 Task: Log work in the project AgileDive for the issue 'Create a new online platform for online personal finance courses with advanced budgeting and financial planning features' spent time as '5w 2d 23h 39m' and remaining time as '1w 6d 20h 4m' and add a flag. Now add the issue to the epic 'Security Operations Center (SOC) Process Improvement'. Log work in the project AgileDive for the issue 'Implement a new cloud-based contract management system for a company with advanced contract creation and tracking features' spent time as '2w 1d 2h 49m' and remaining time as '4w 1d 19h 30m' and clone the issue. Now add the issue to the epic 'Identity and Access Management (IAM) Process Improvement'
Action: Mouse moved to (252, 74)
Screenshot: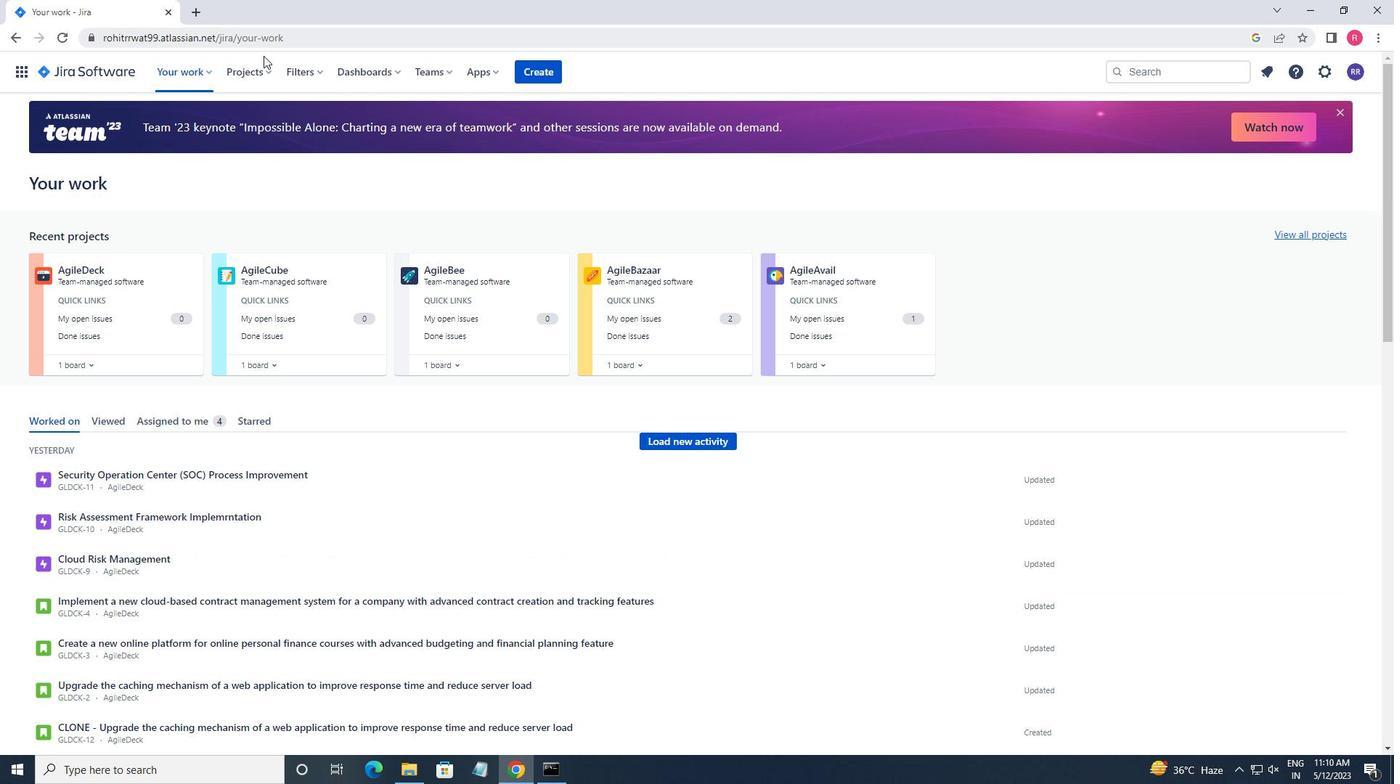 
Action: Mouse pressed left at (252, 74)
Screenshot: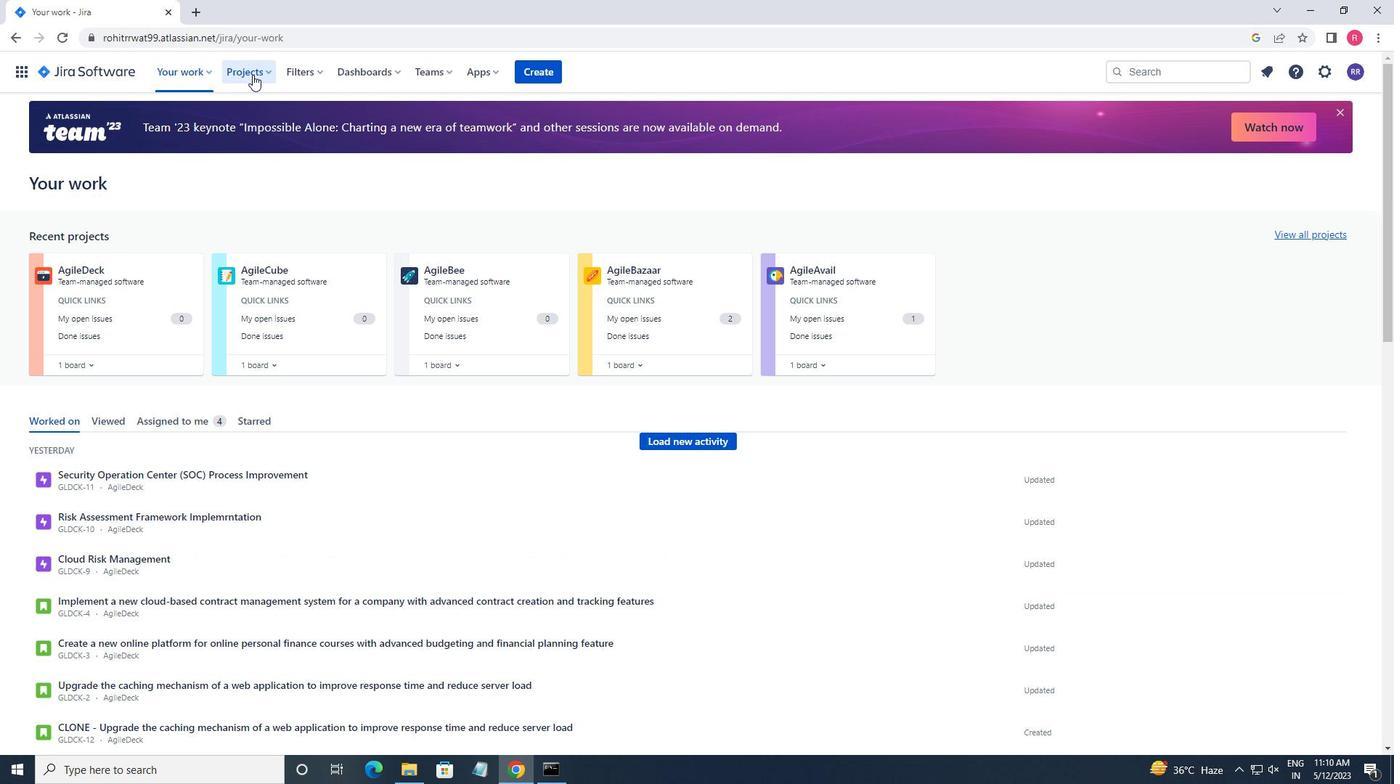 
Action: Mouse moved to (262, 138)
Screenshot: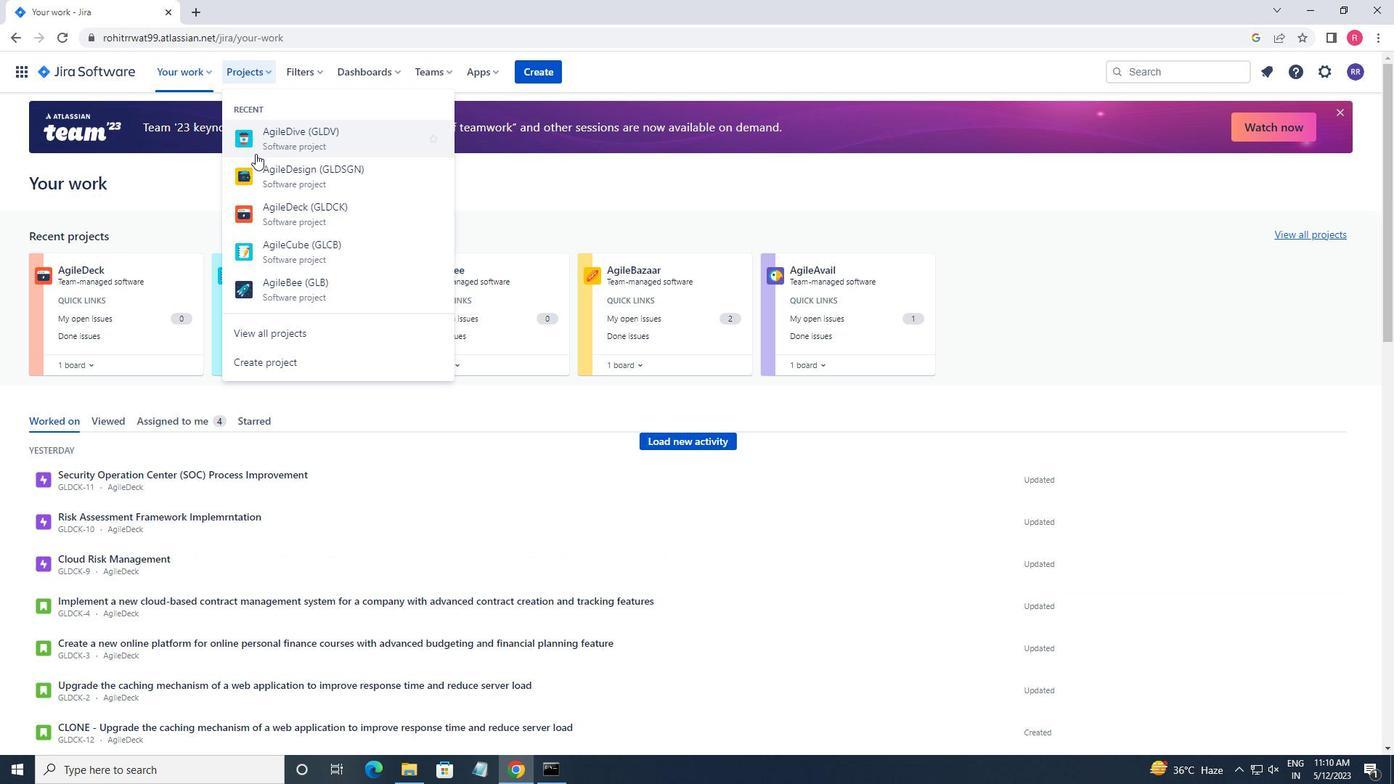 
Action: Mouse pressed left at (262, 138)
Screenshot: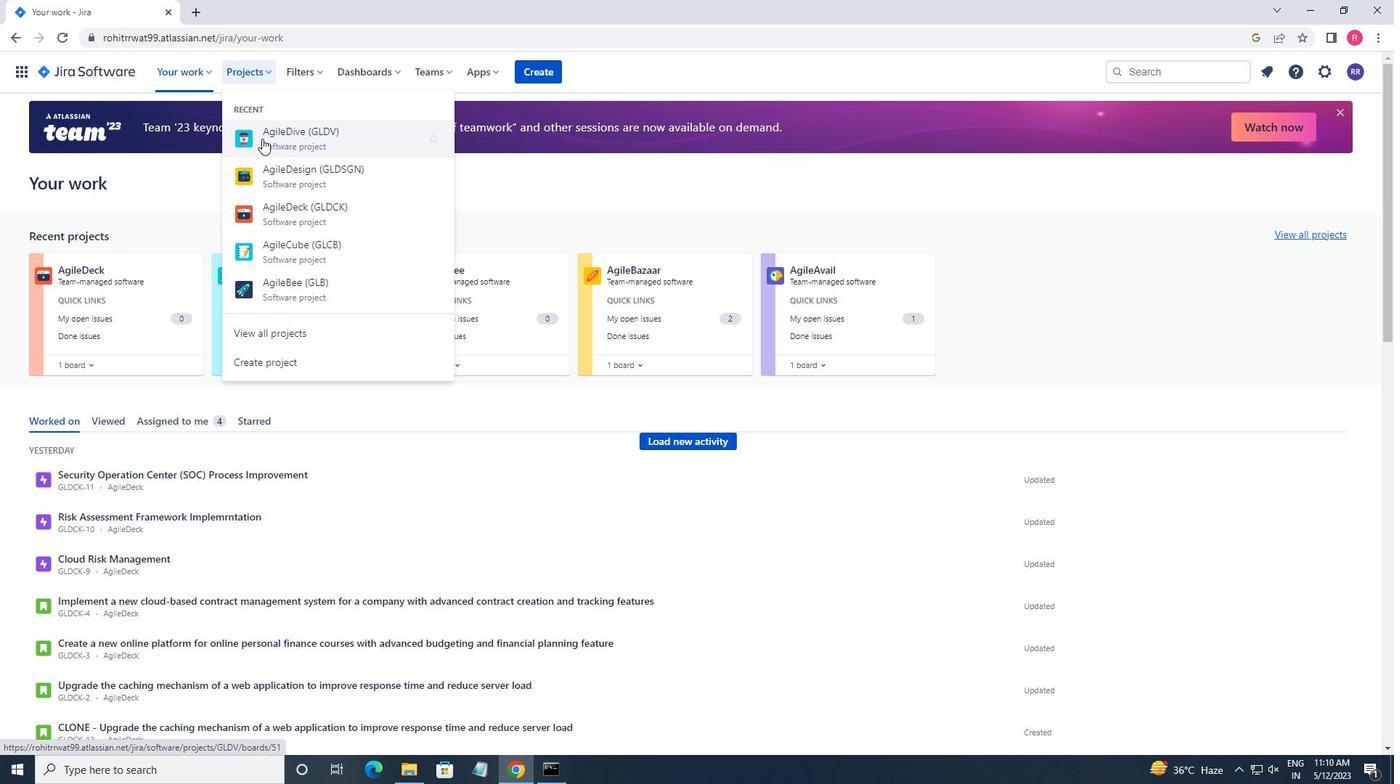 
Action: Mouse moved to (84, 216)
Screenshot: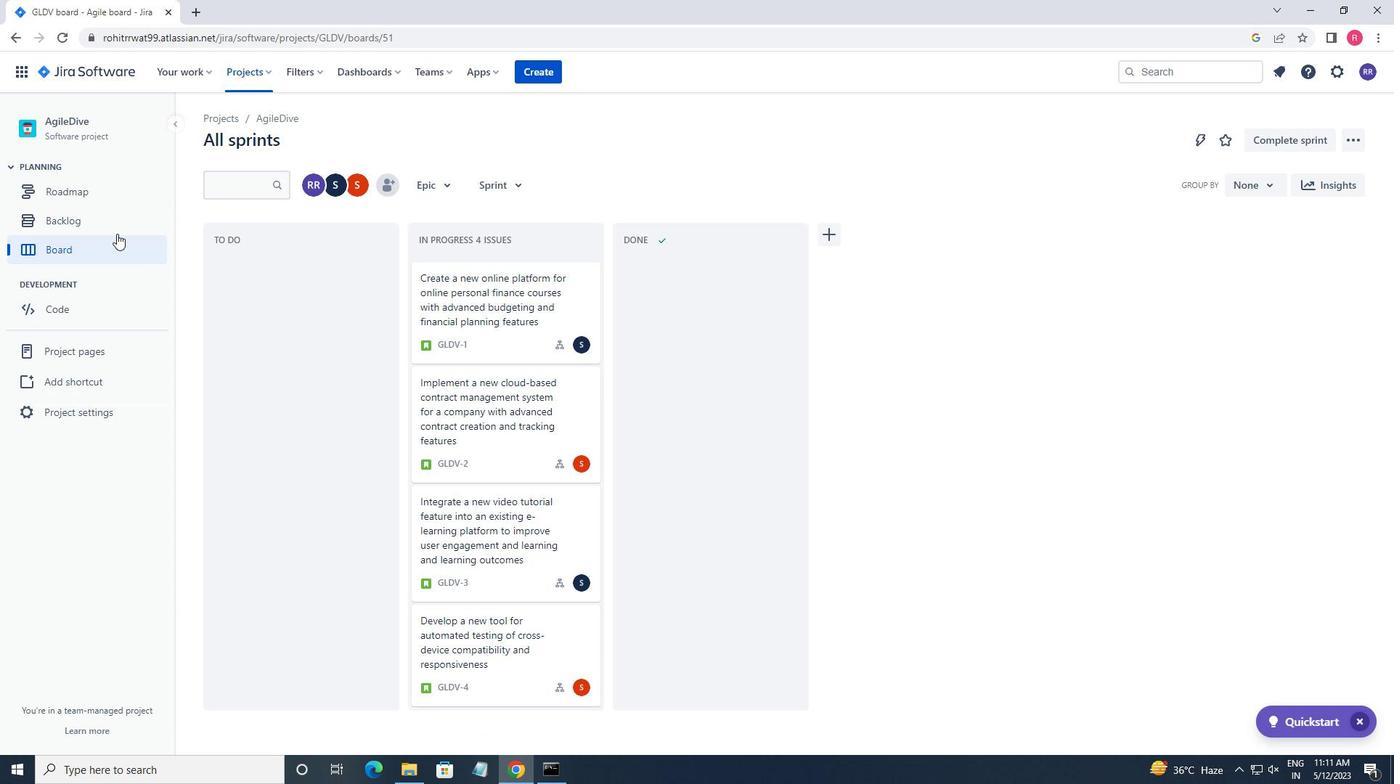 
Action: Mouse pressed left at (84, 216)
Screenshot: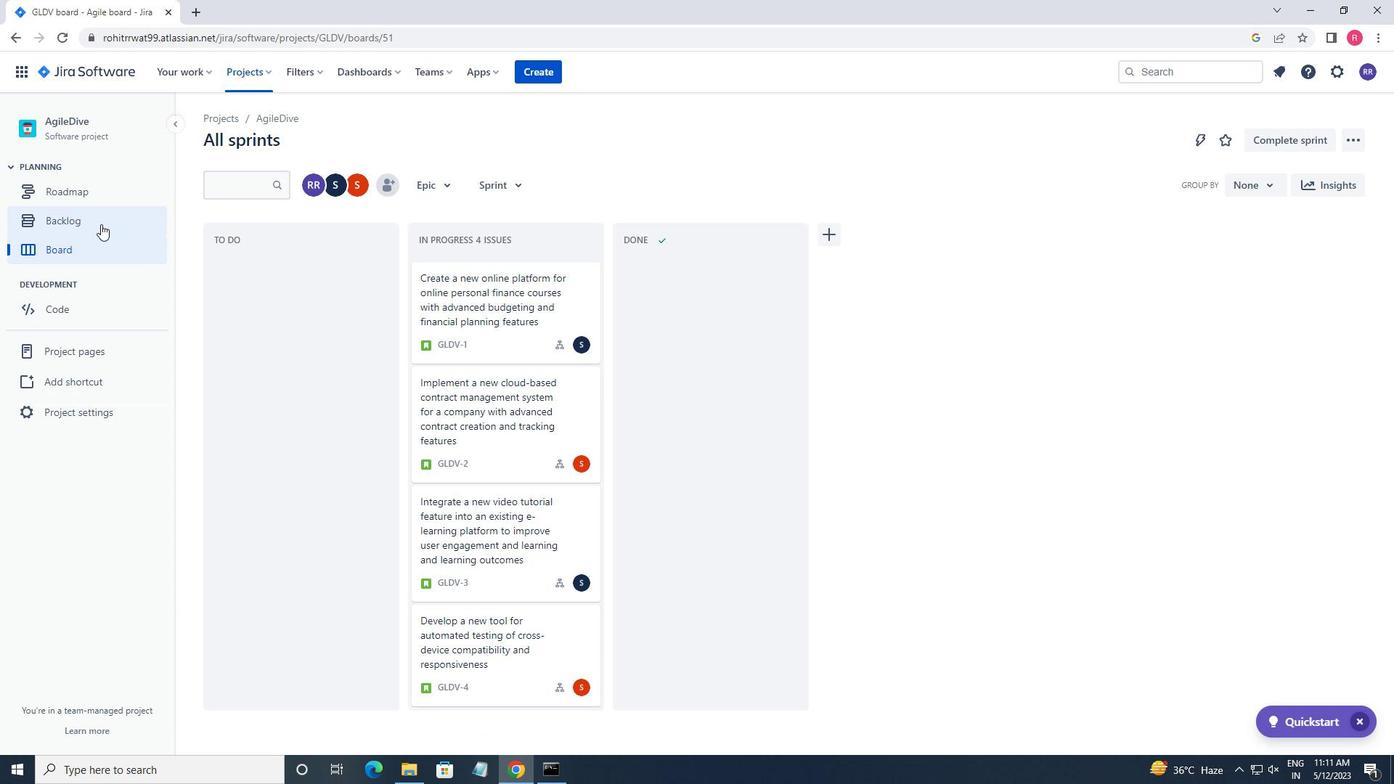 
Action: Mouse moved to (1145, 271)
Screenshot: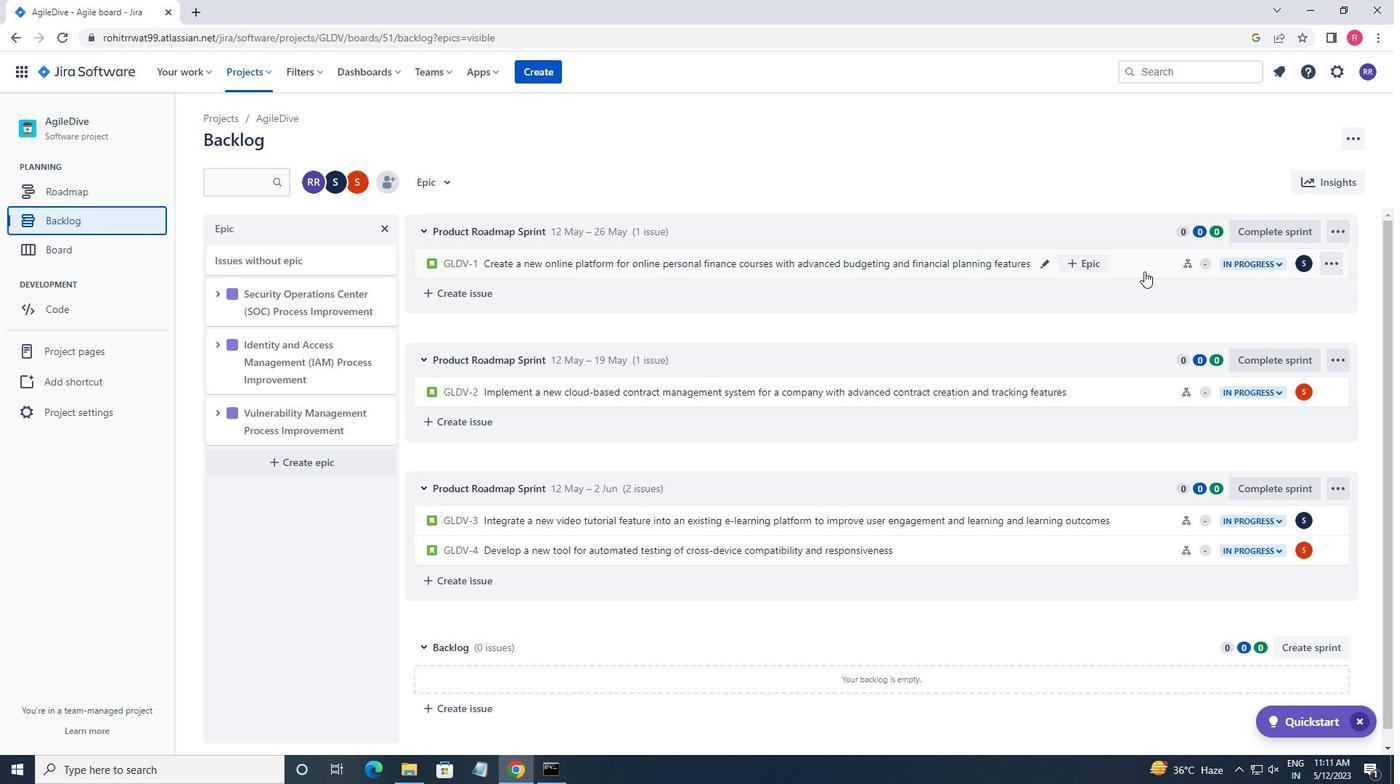
Action: Mouse pressed left at (1145, 271)
Screenshot: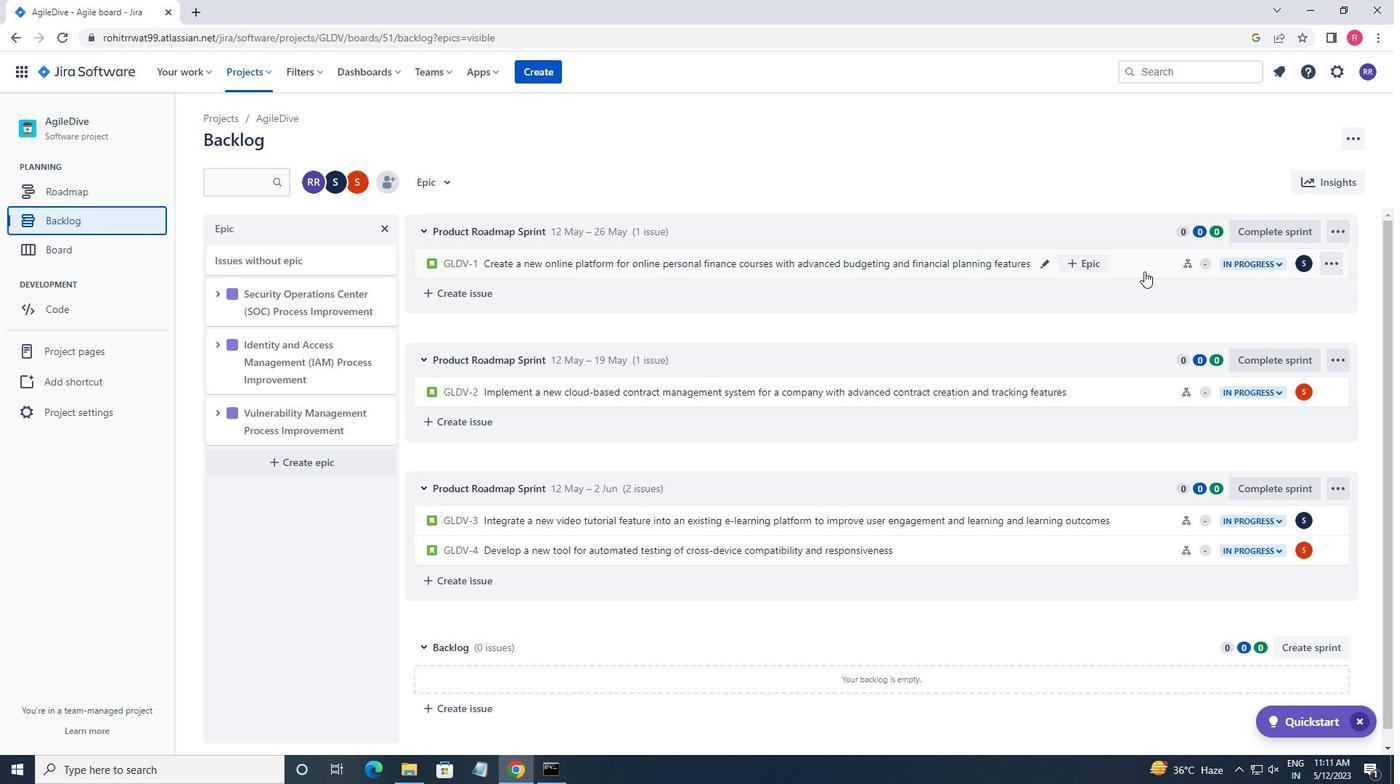 
Action: Mouse moved to (1333, 212)
Screenshot: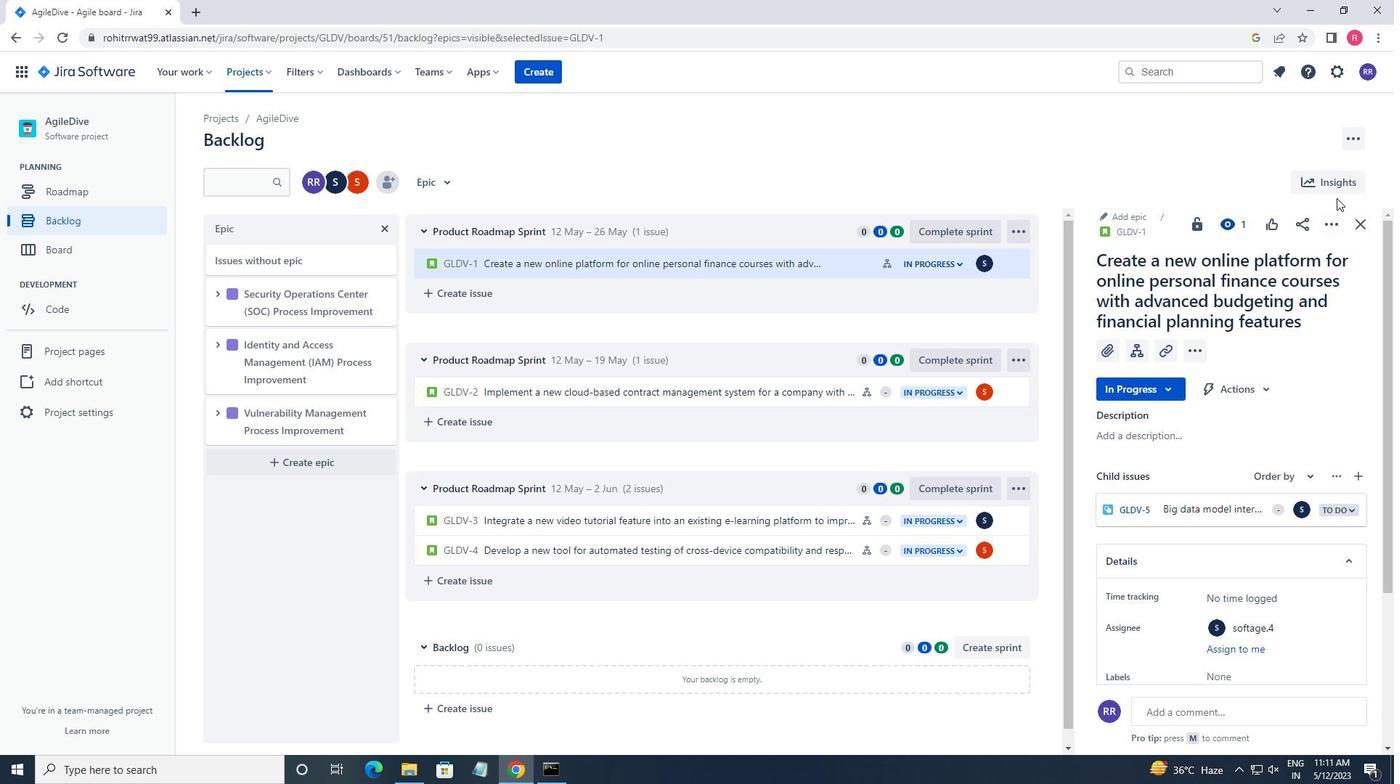 
Action: Mouse pressed left at (1333, 212)
Screenshot: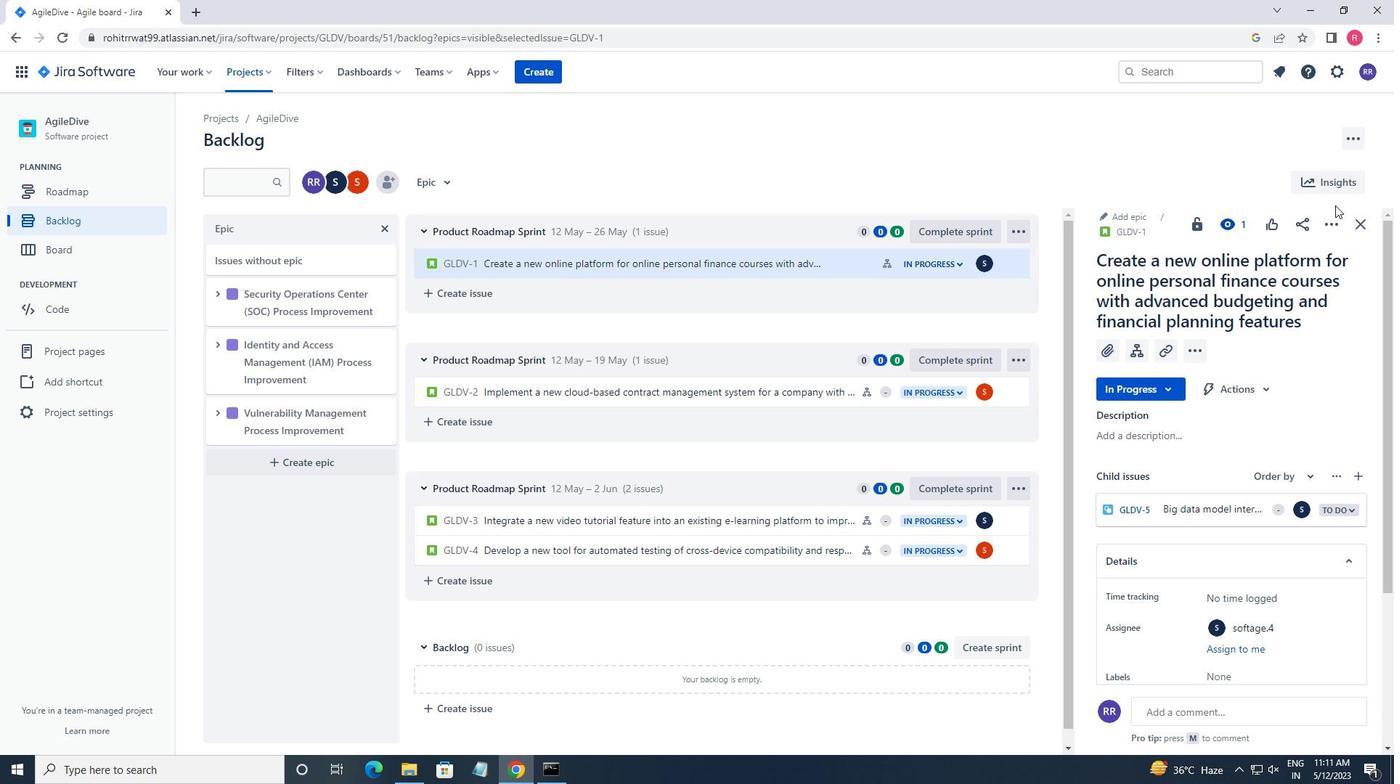 
Action: Mouse moved to (1263, 265)
Screenshot: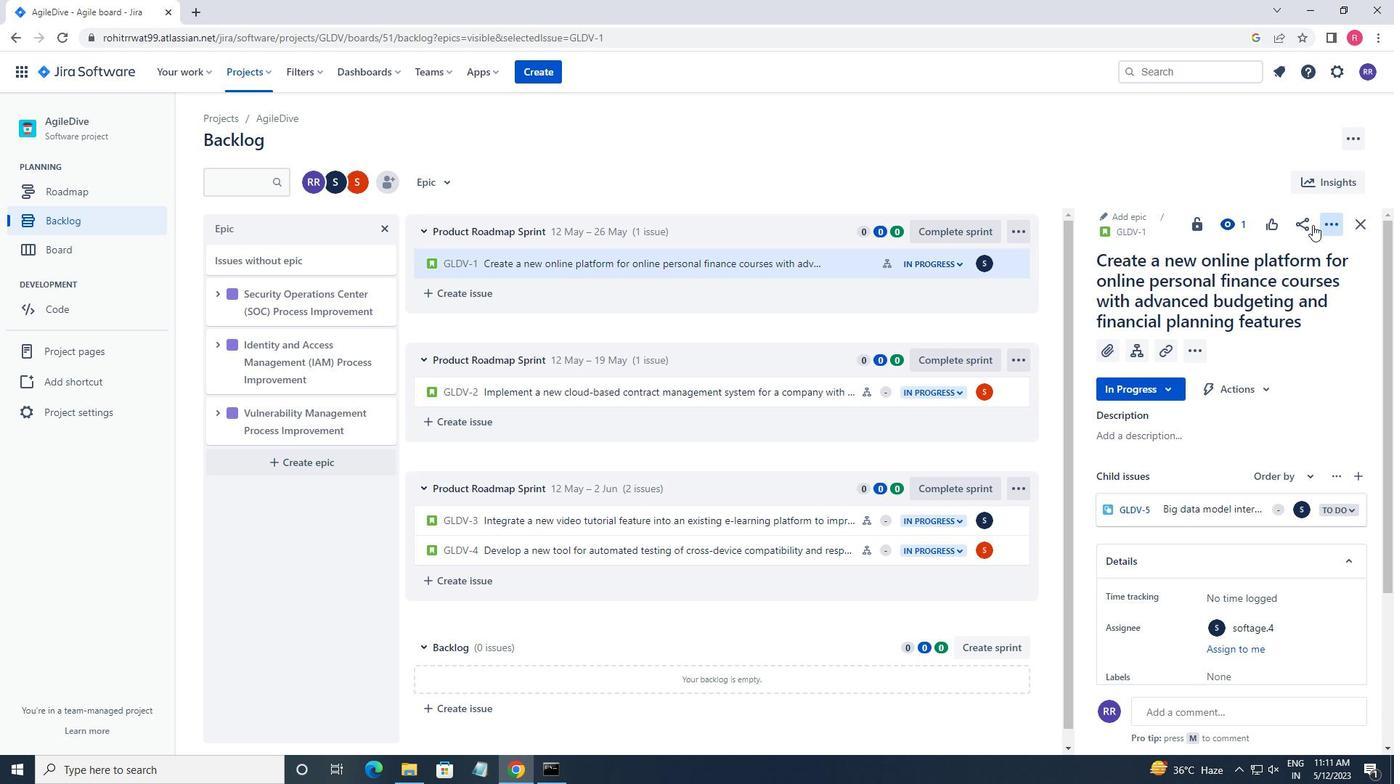 
Action: Mouse pressed left at (1263, 265)
Screenshot: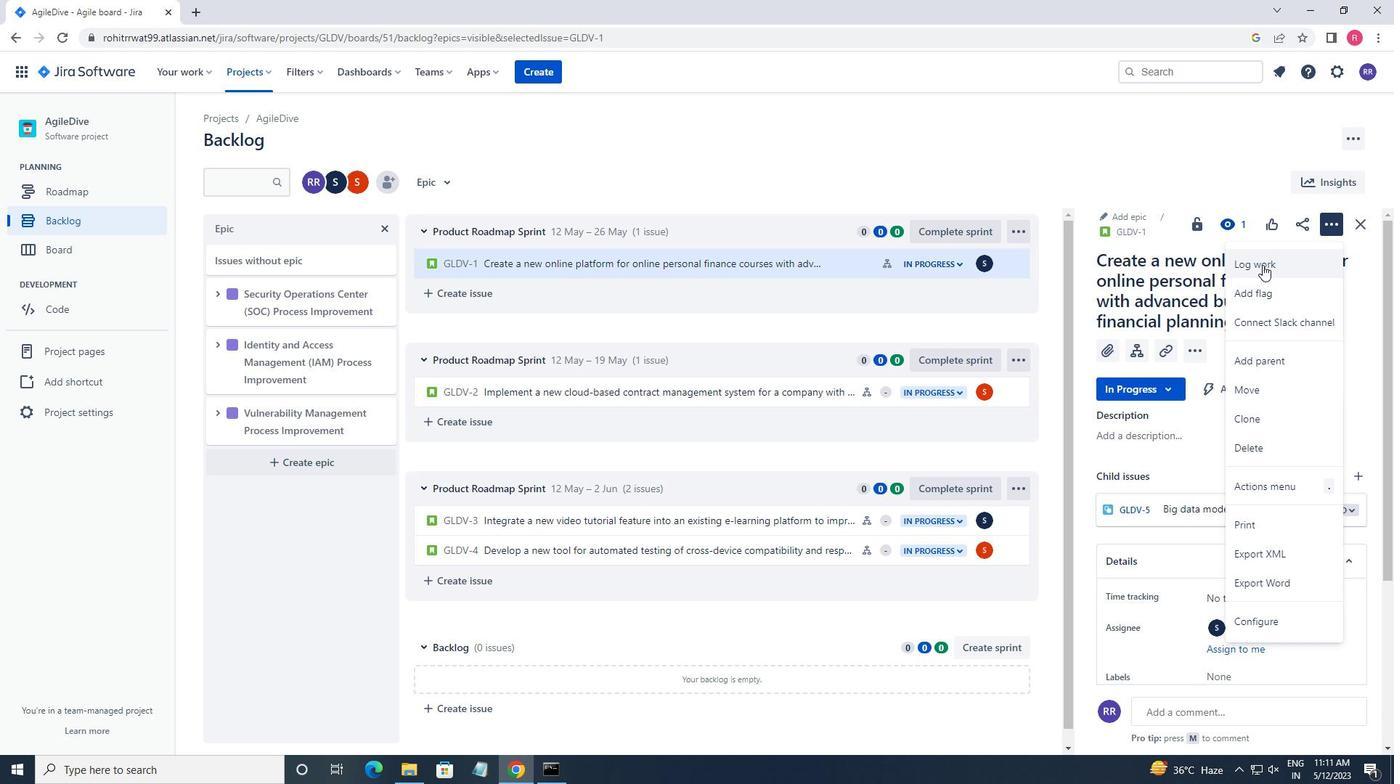 
Action: Mouse moved to (644, 290)
Screenshot: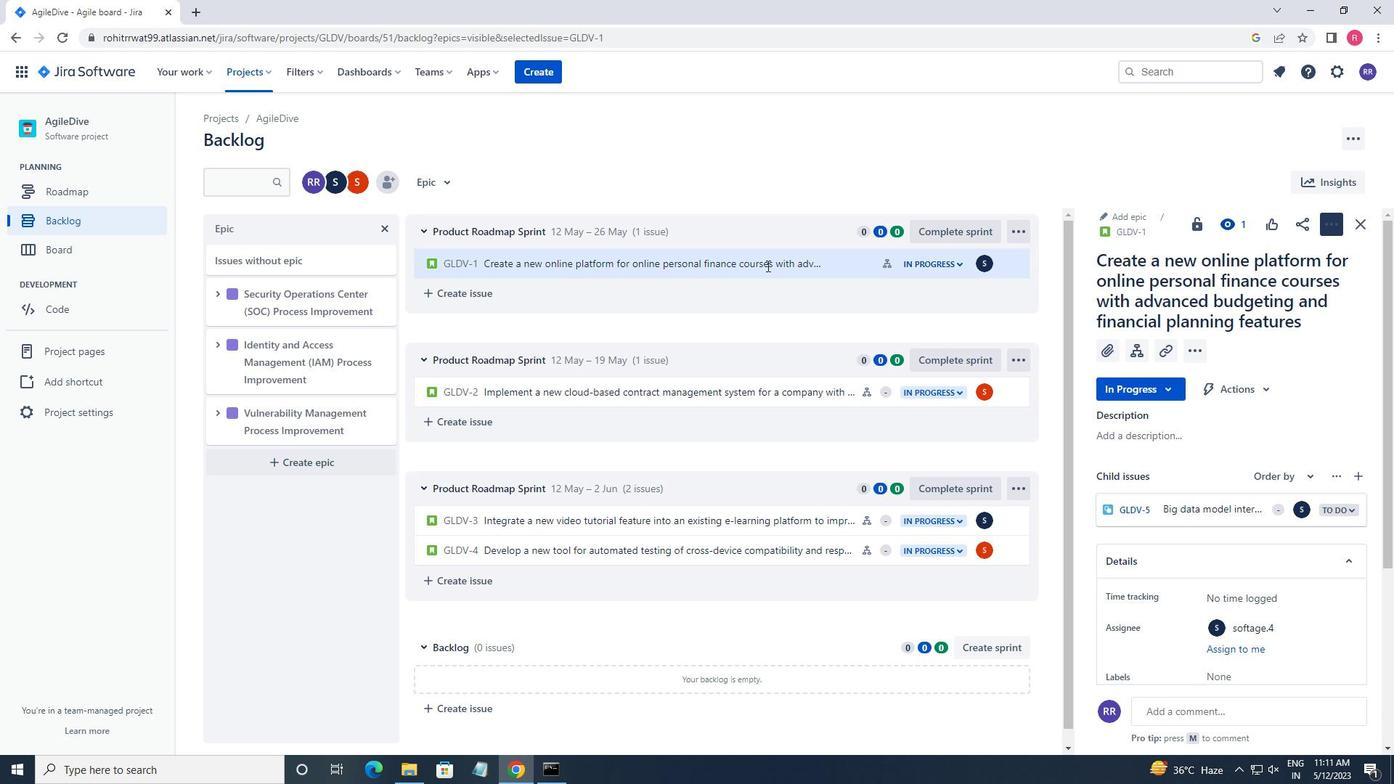 
Action: Key pressed 5w<Key.space>23h<Key.backspace><Key.backspace><Key.backspace>2d<Key.space>23h<Key.space>39m<Key.tab>1w<Key.space>6d<Key.space>20h<Key.space>4m
Screenshot: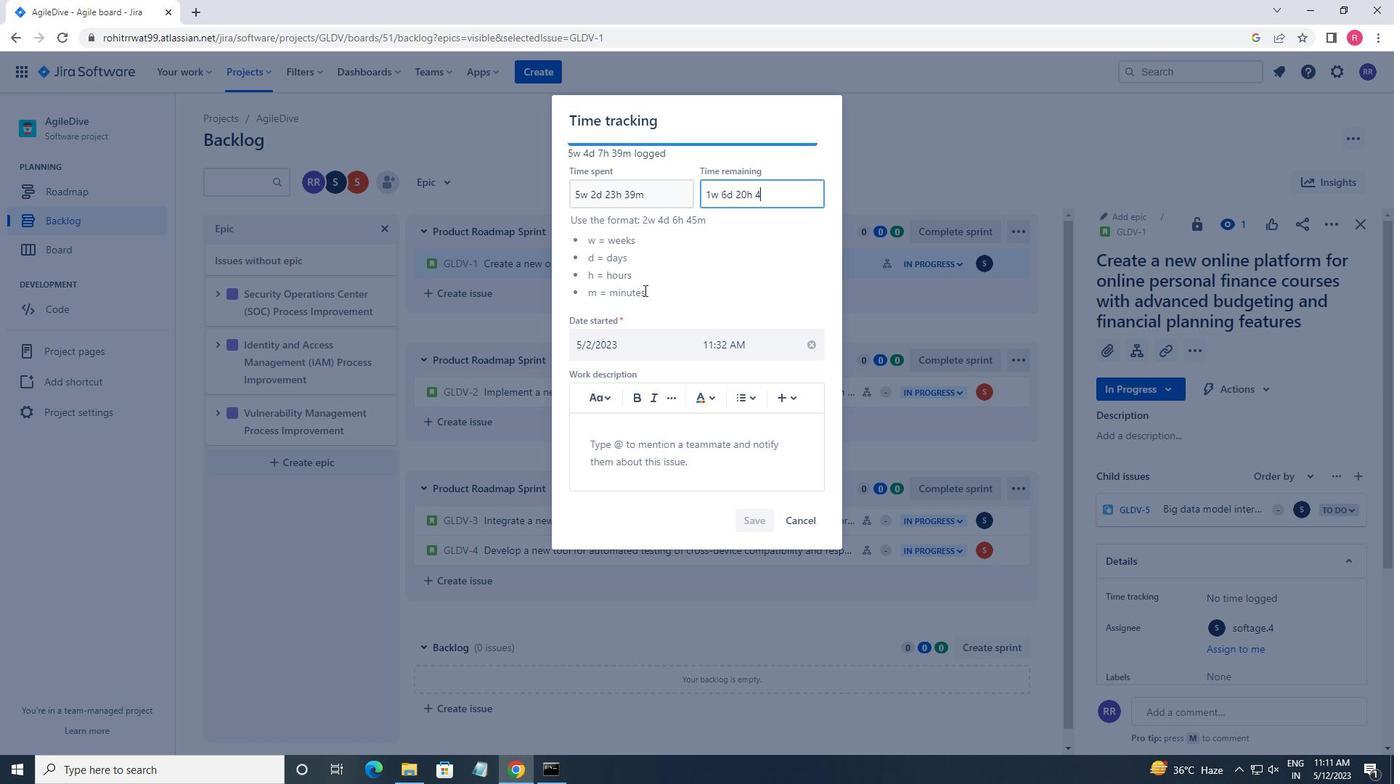 
Action: Mouse moved to (739, 516)
Screenshot: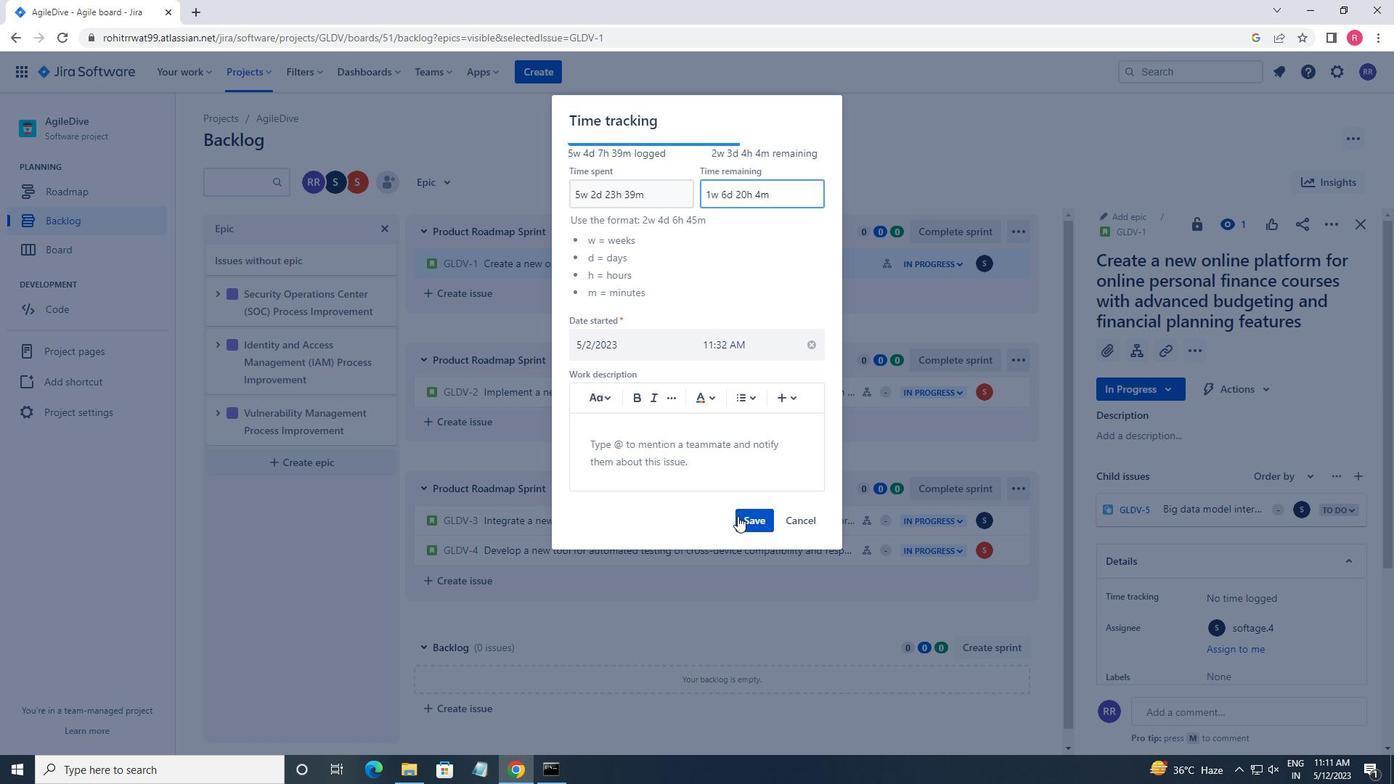 
Action: Mouse pressed left at (739, 516)
Screenshot: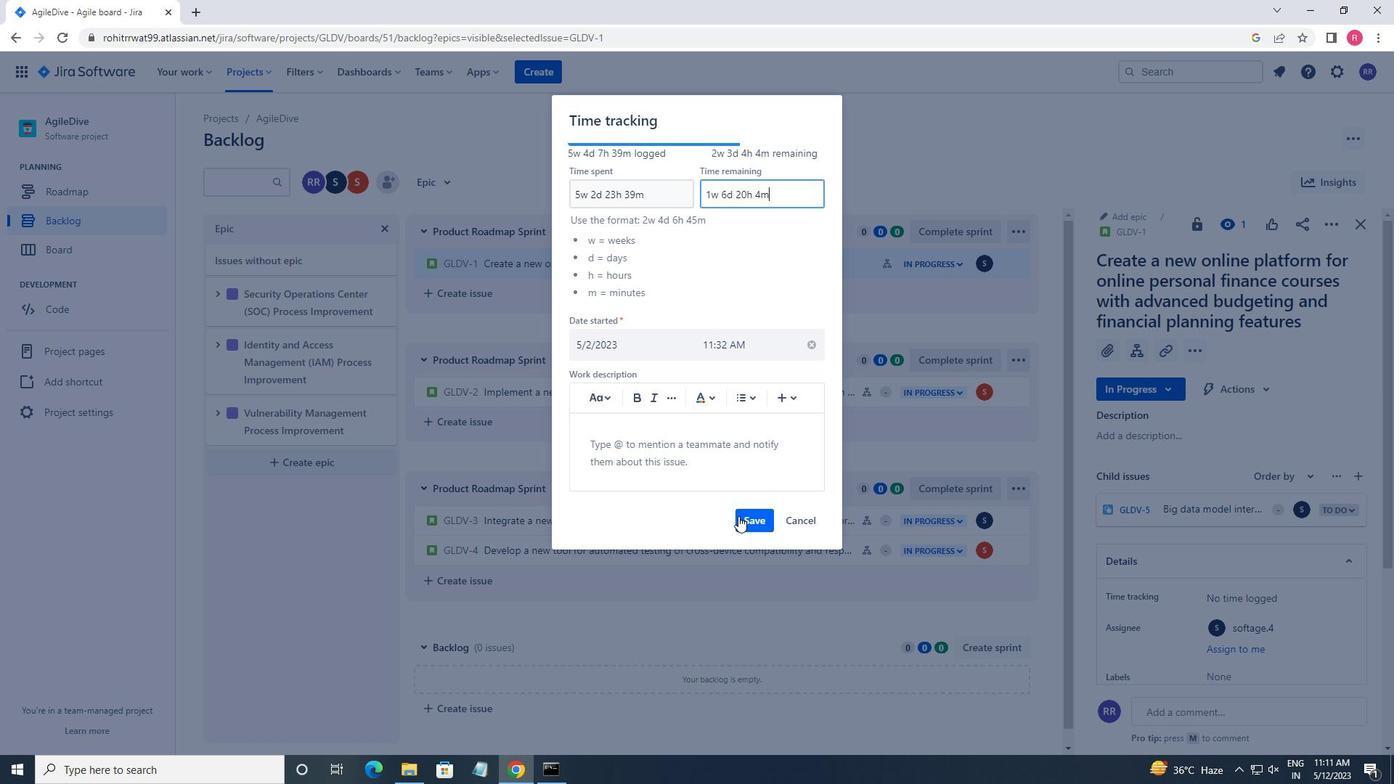 
Action: Mouse moved to (1333, 232)
Screenshot: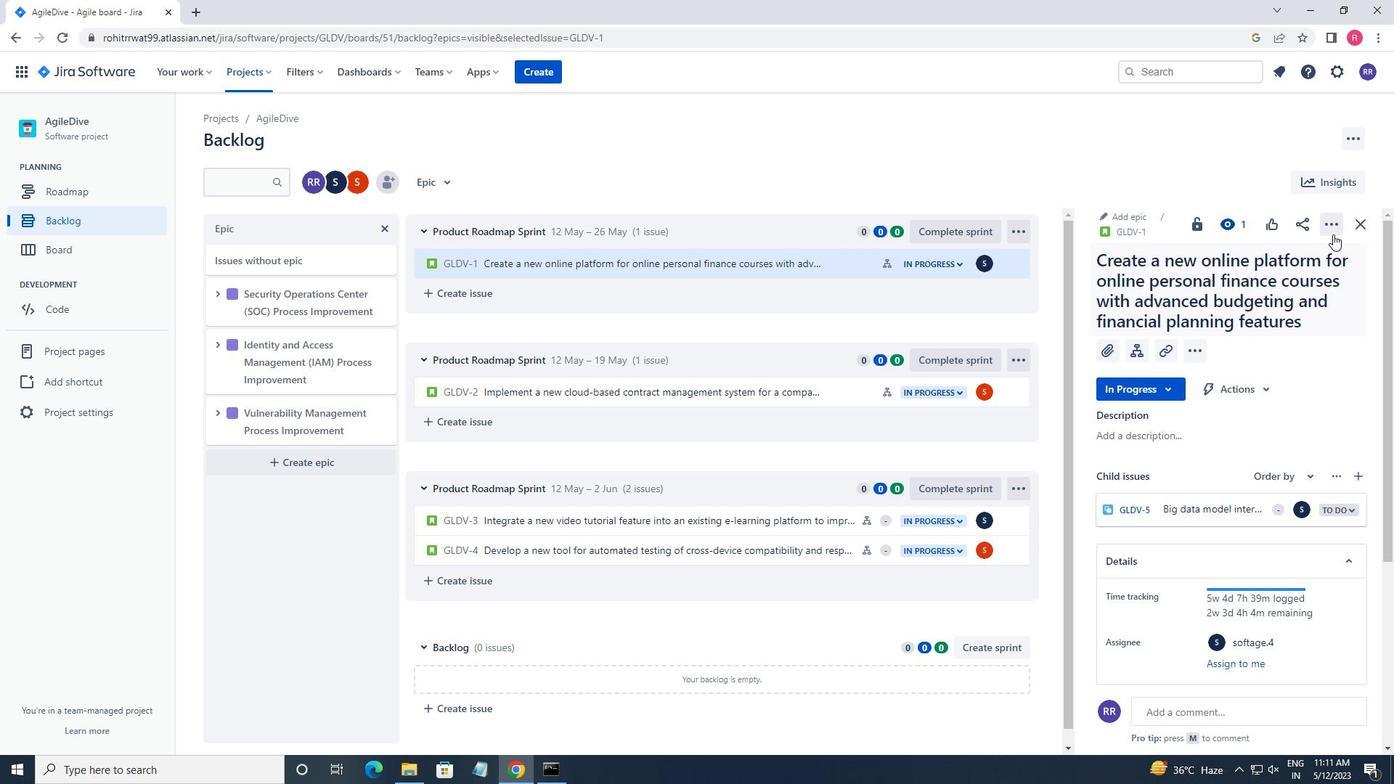 
Action: Mouse pressed left at (1333, 232)
Screenshot: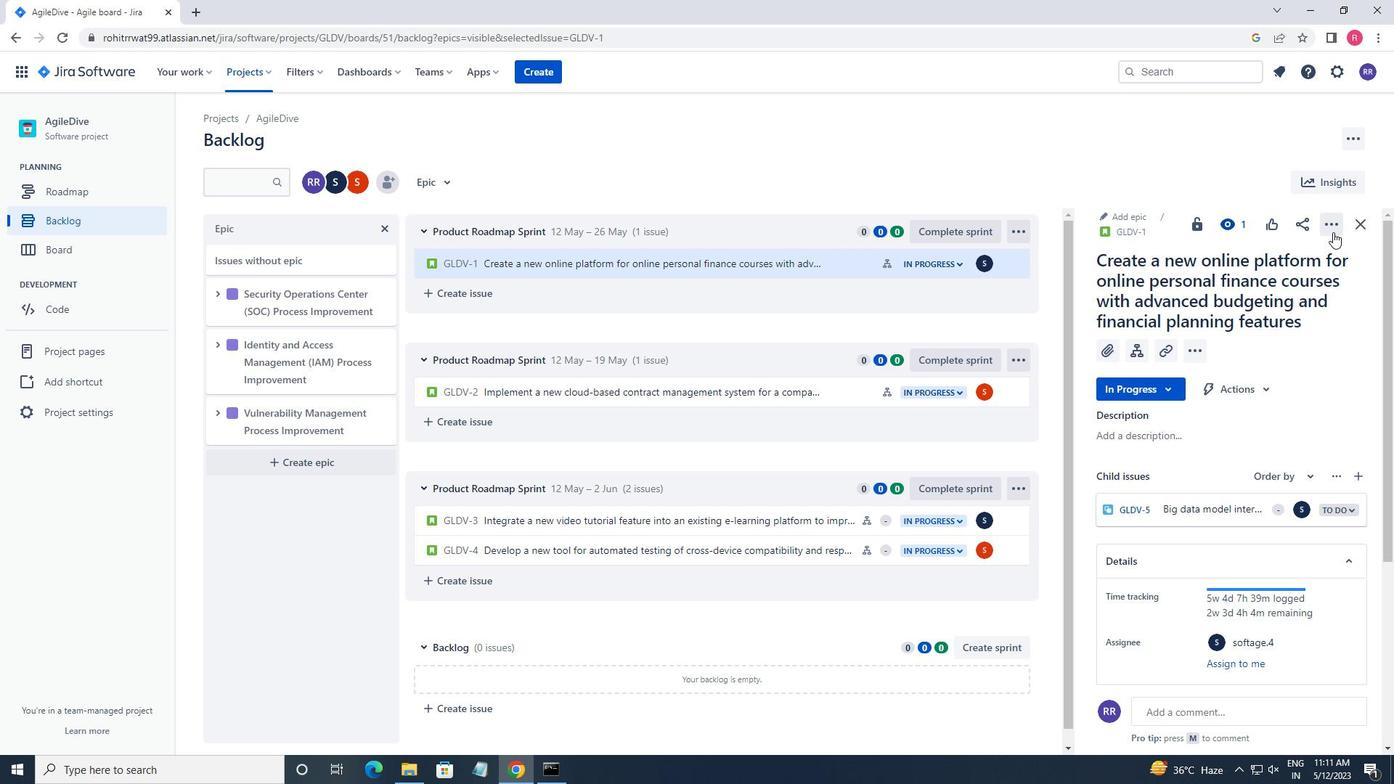 
Action: Mouse moved to (1256, 299)
Screenshot: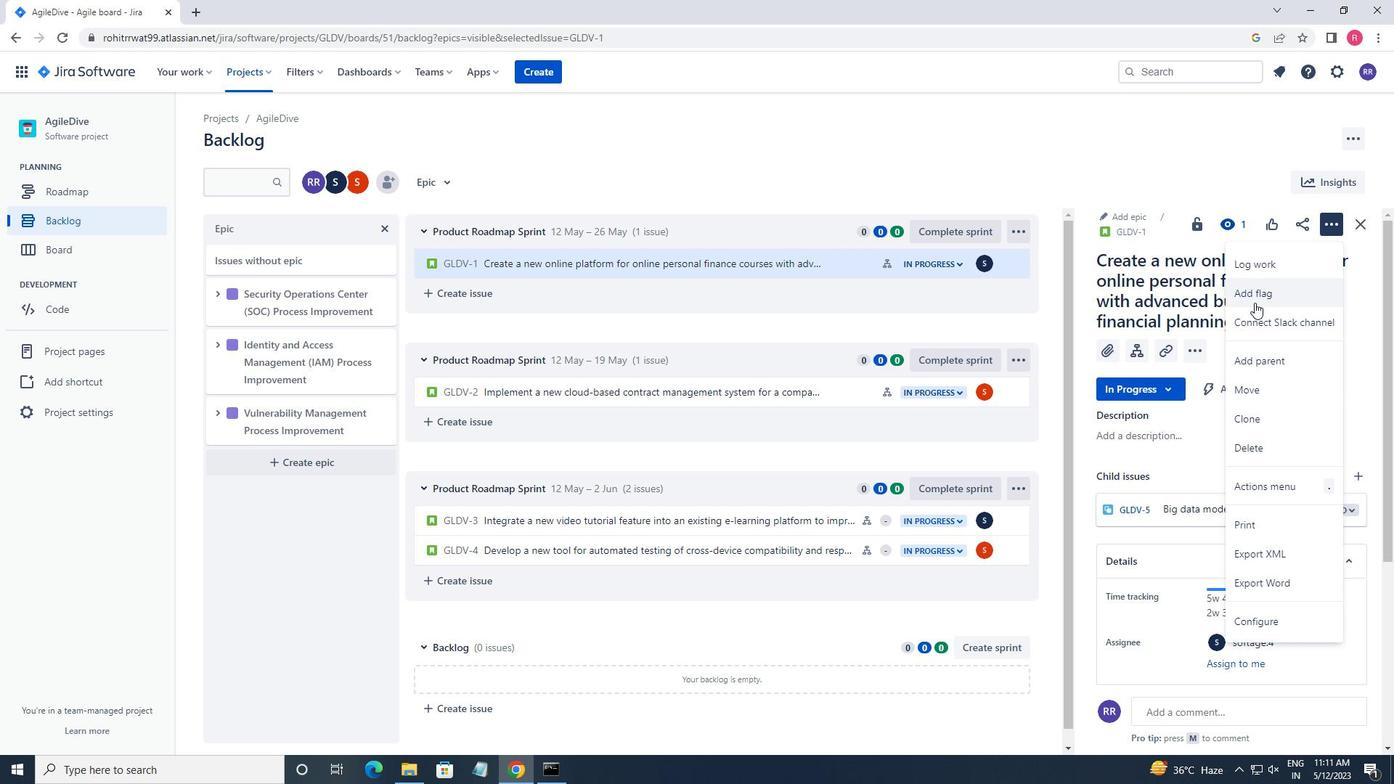 
Action: Mouse pressed left at (1256, 299)
Screenshot: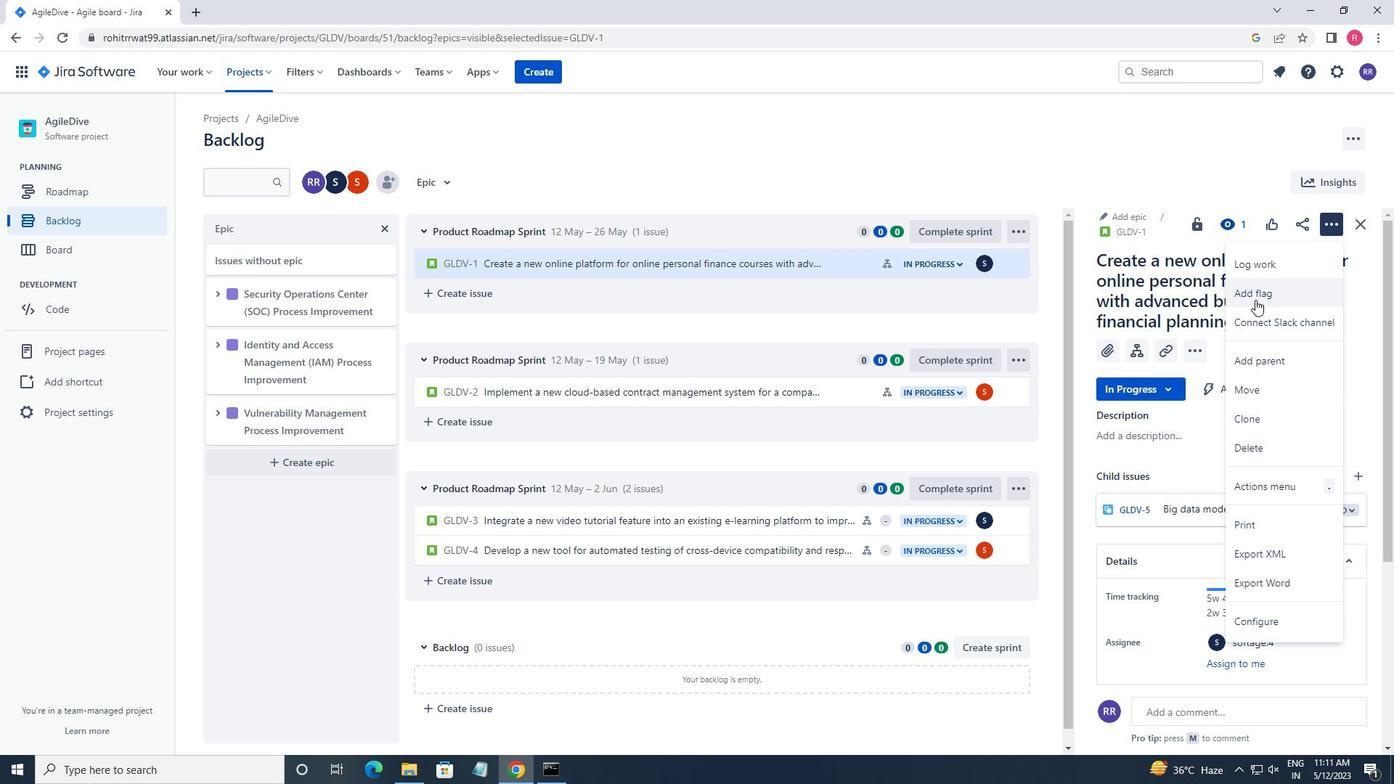 
Action: Mouse moved to (822, 267)
Screenshot: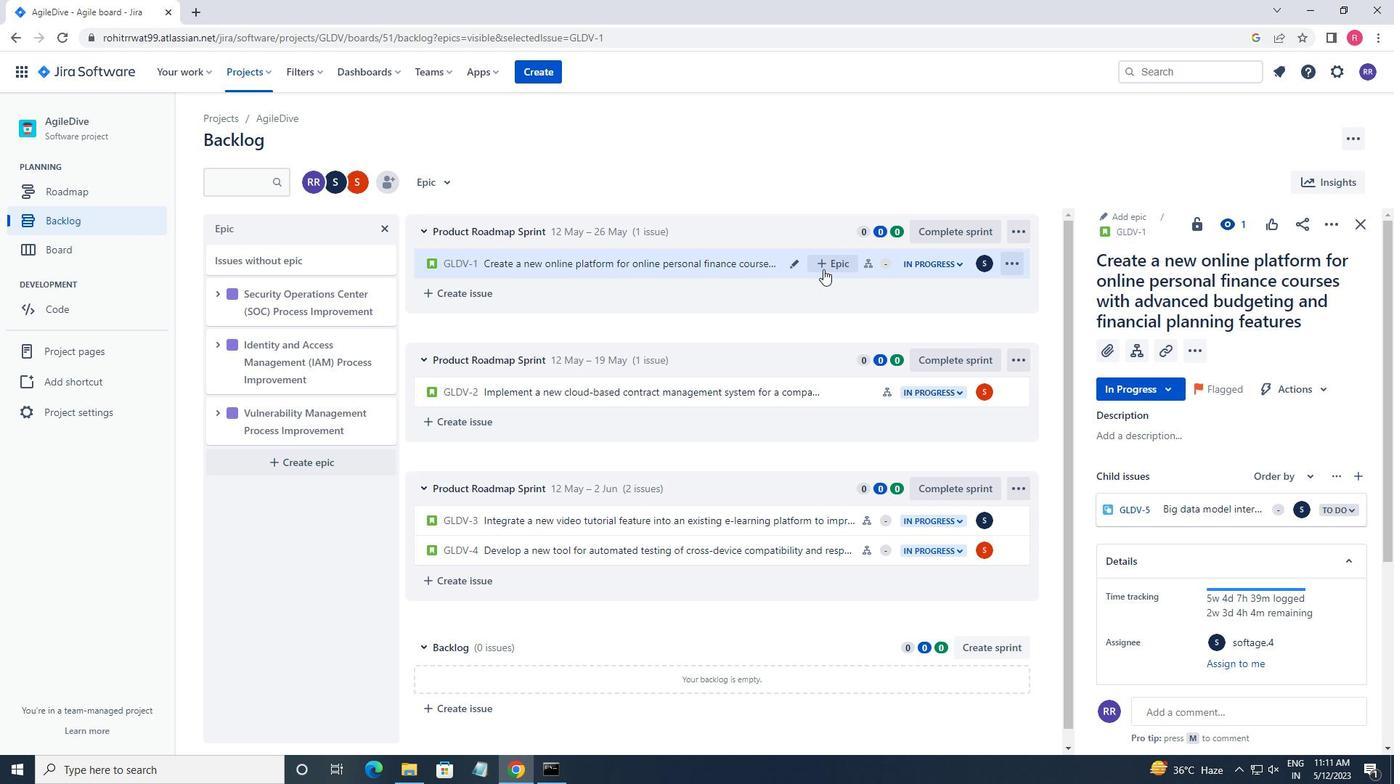 
Action: Mouse pressed left at (822, 267)
Screenshot: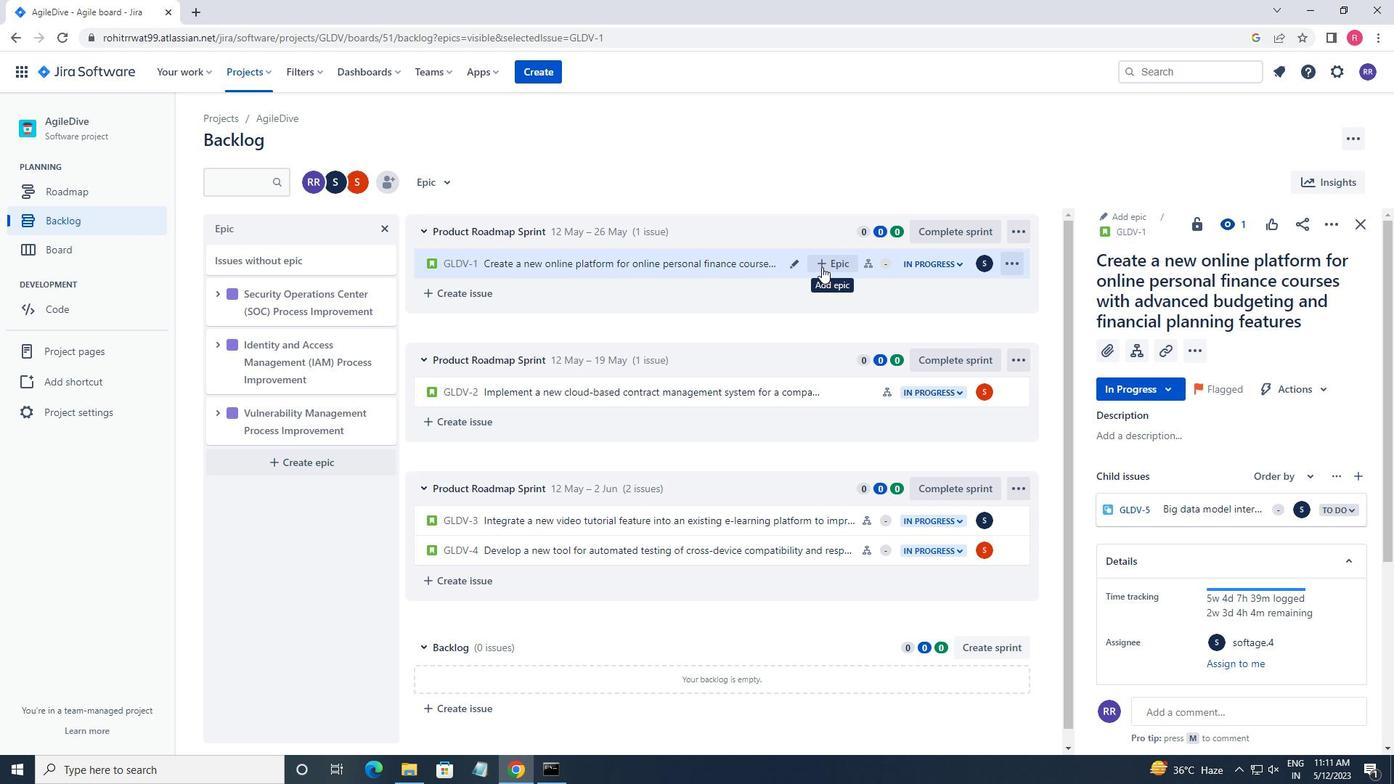 
Action: Mouse moved to (852, 357)
Screenshot: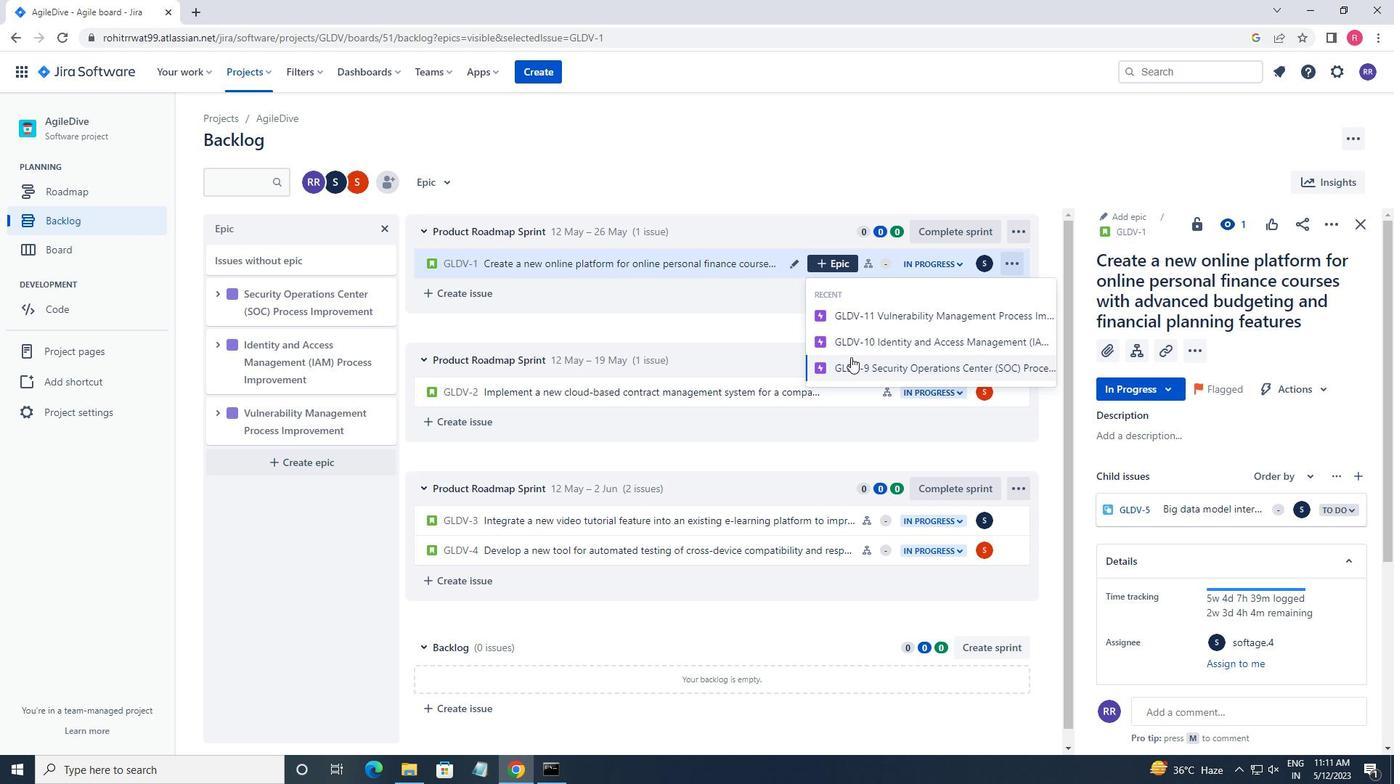 
Action: Mouse pressed left at (852, 357)
Screenshot: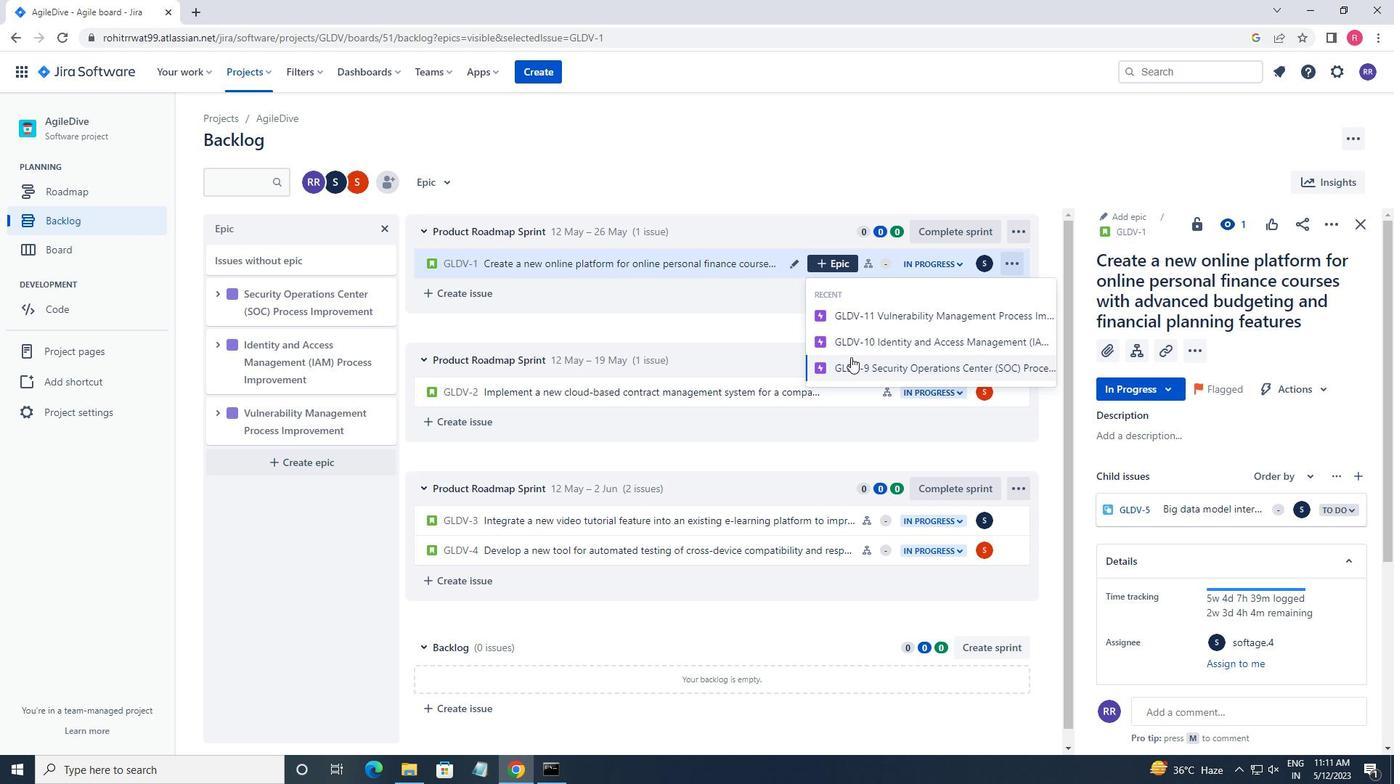 
Action: Mouse moved to (858, 404)
Screenshot: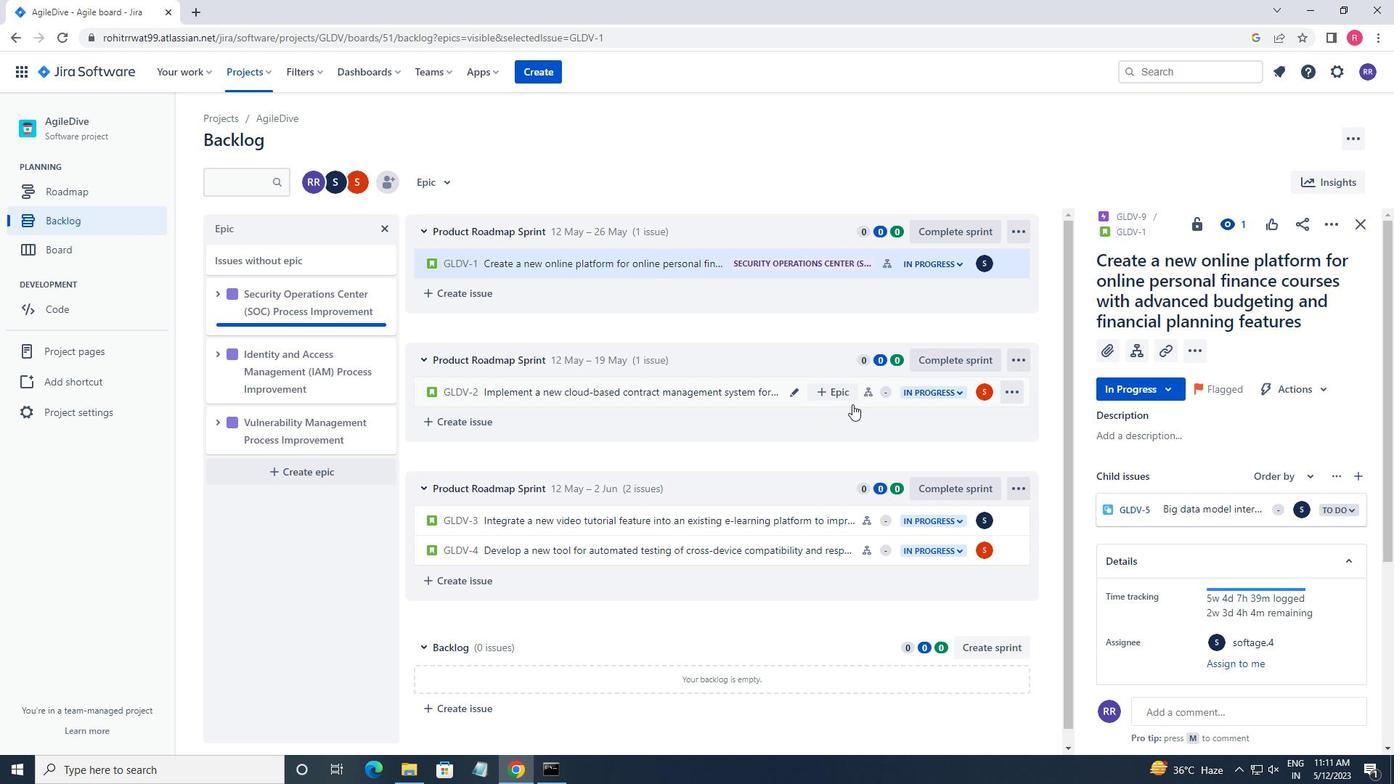 
Action: Mouse pressed left at (858, 404)
Screenshot: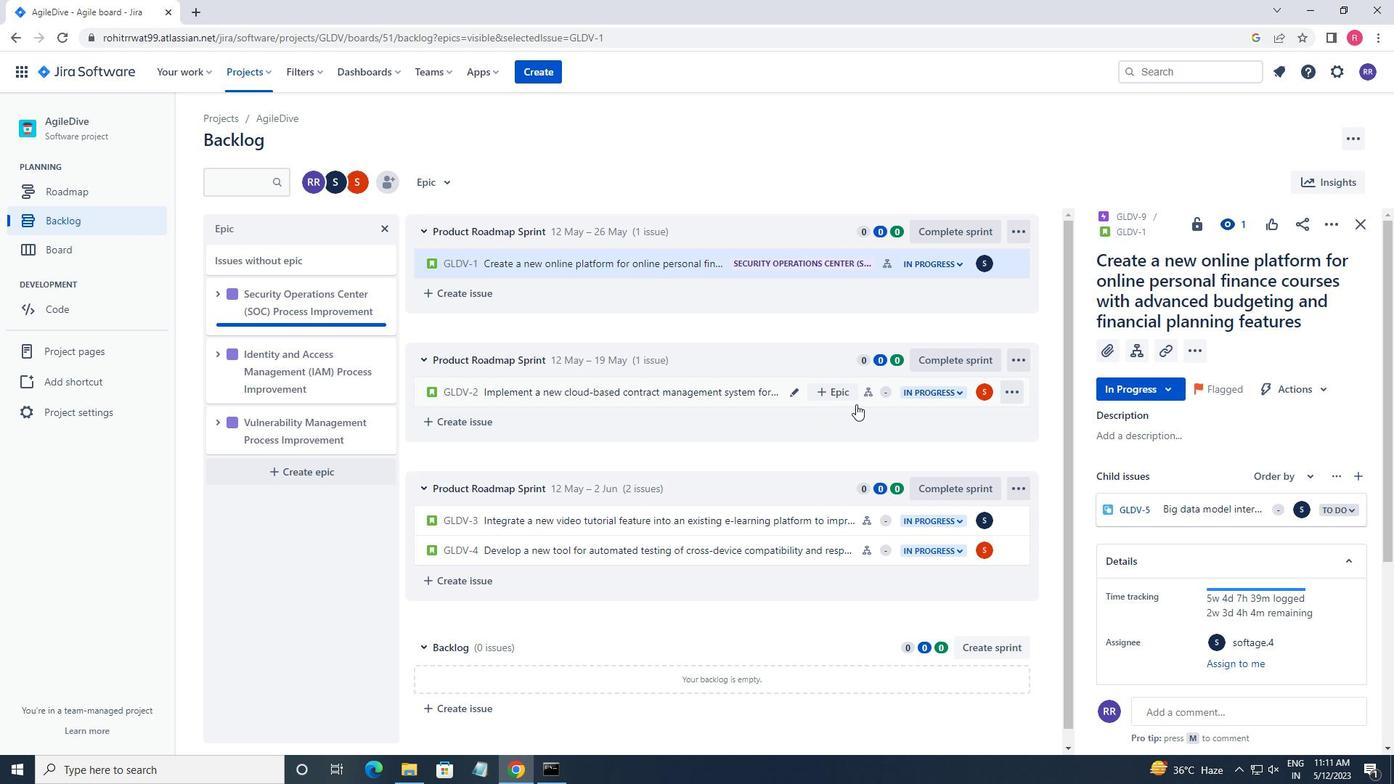 
Action: Mouse moved to (1330, 234)
Screenshot: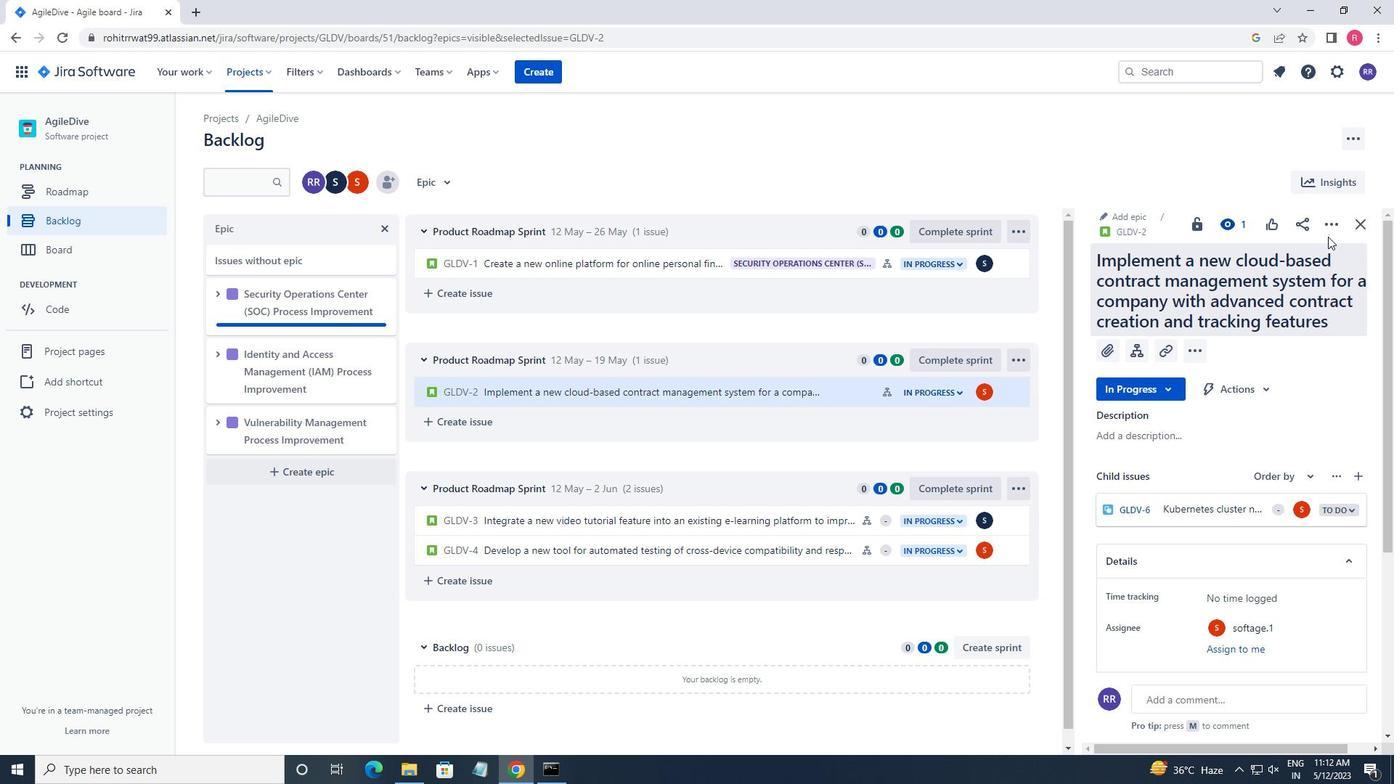 
Action: Mouse pressed left at (1330, 234)
Screenshot: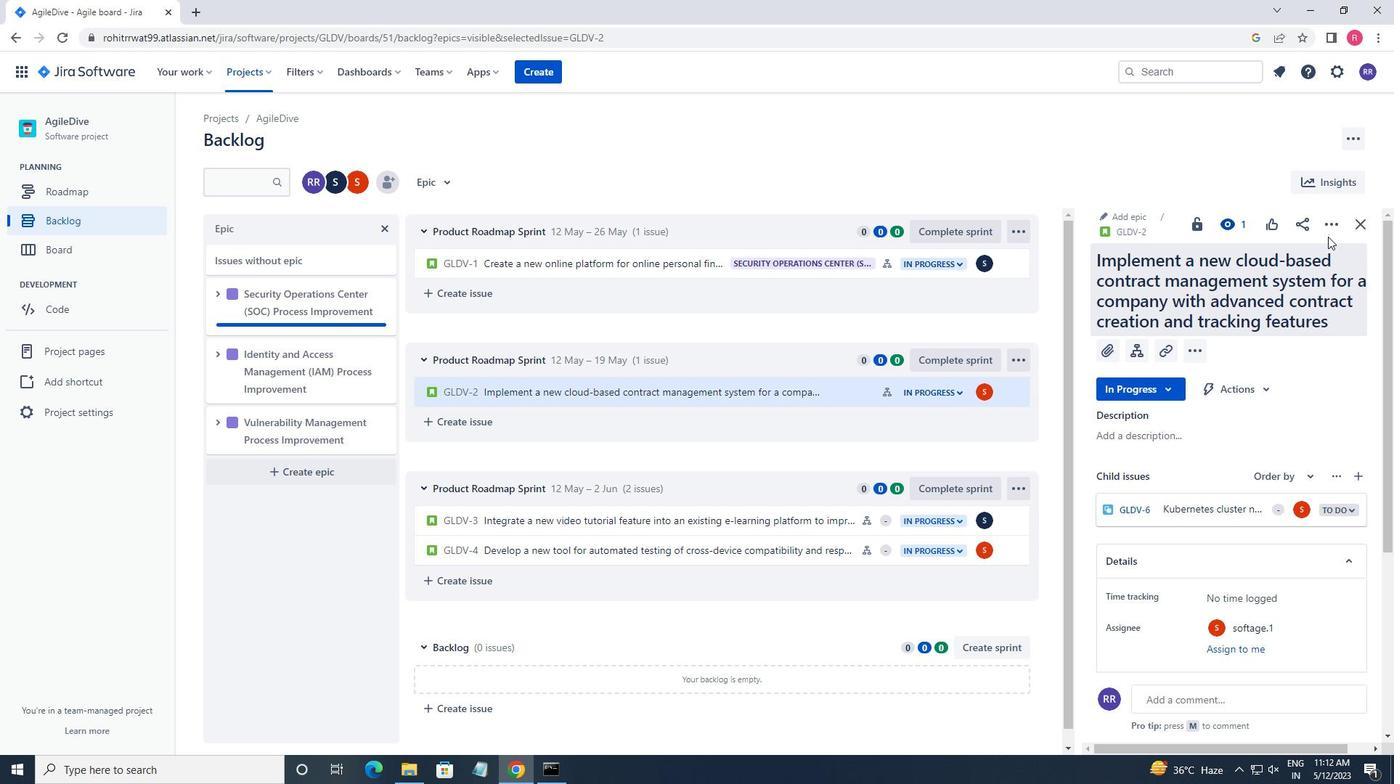 
Action: Mouse moved to (1265, 271)
Screenshot: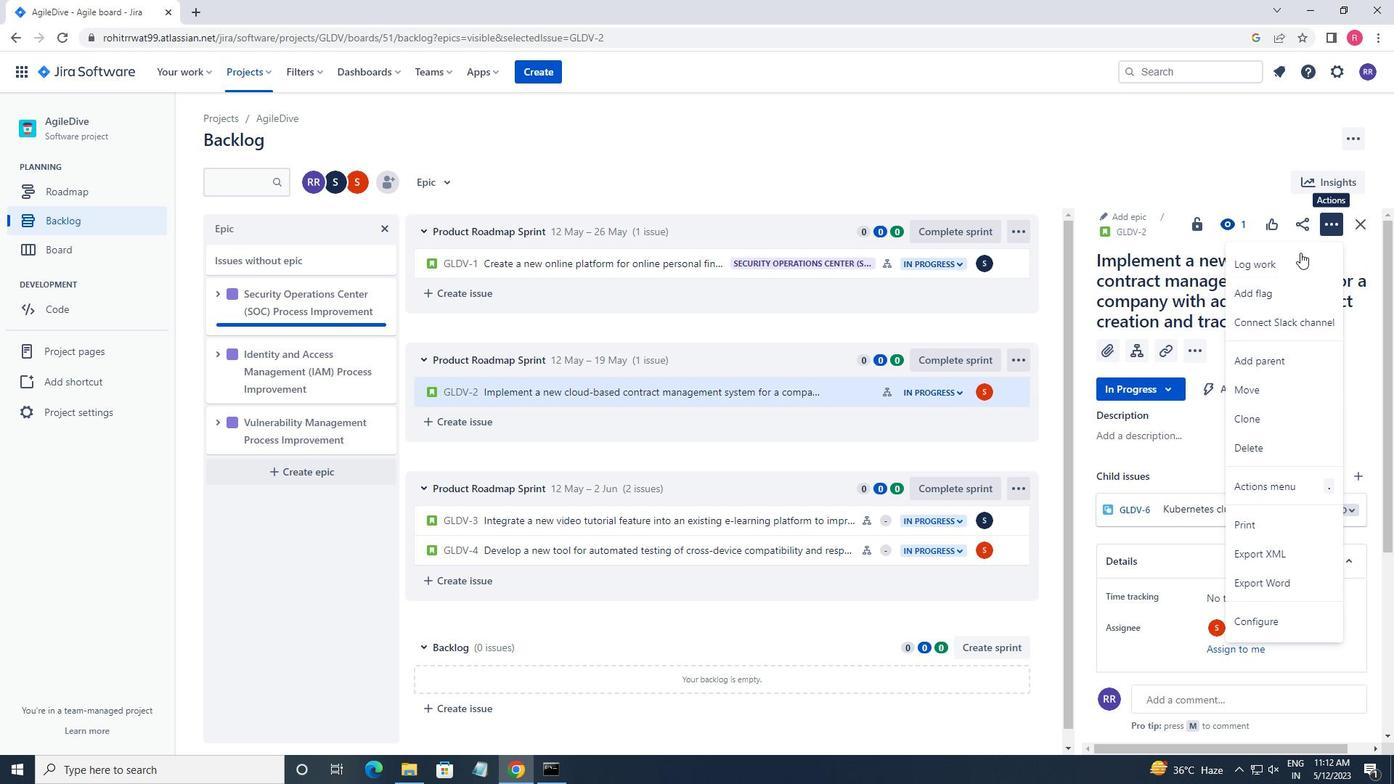 
Action: Mouse pressed left at (1265, 271)
Screenshot: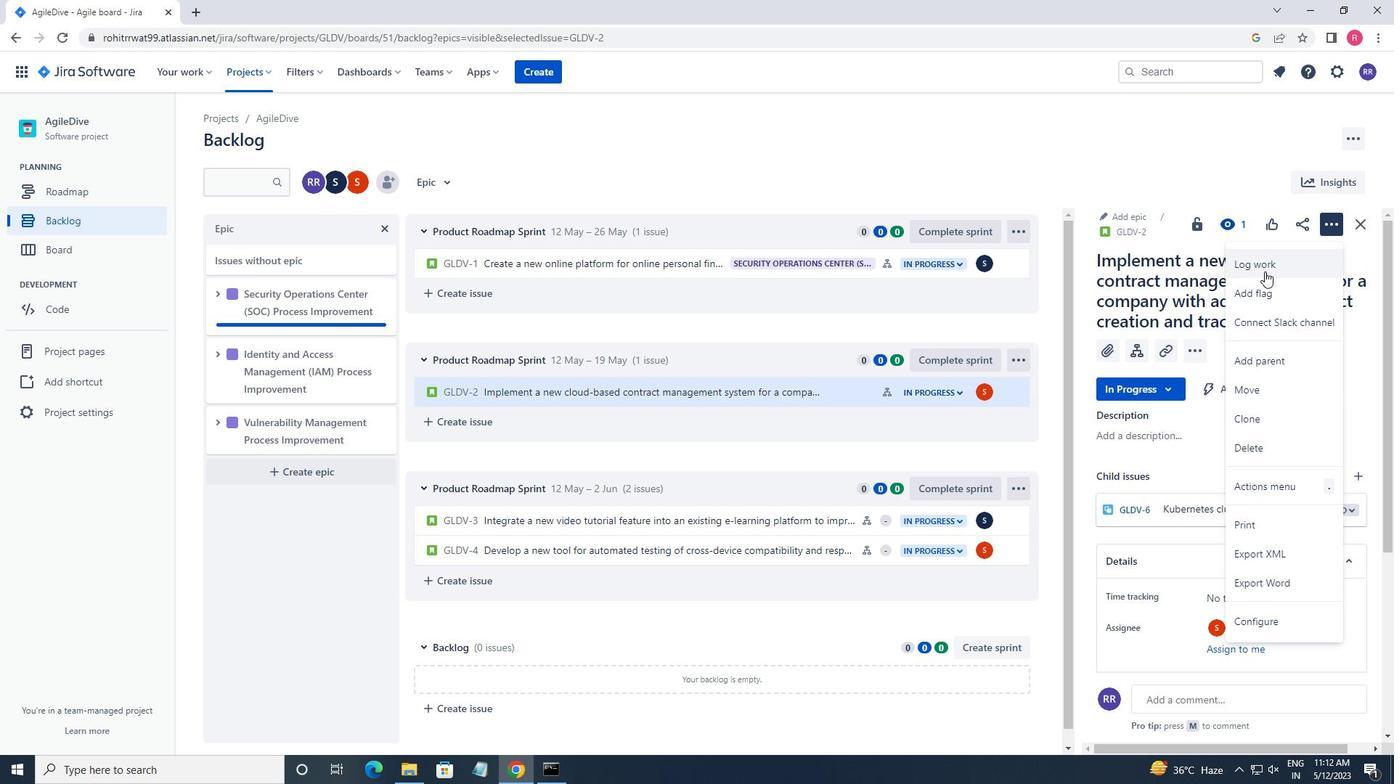
Action: Key pressed 2w<Key.space>1d<Key.space>2h<Key.space>49m<Key.tab>4w<Key.space>1d<Key.space>19h<Key.space>30m
Screenshot: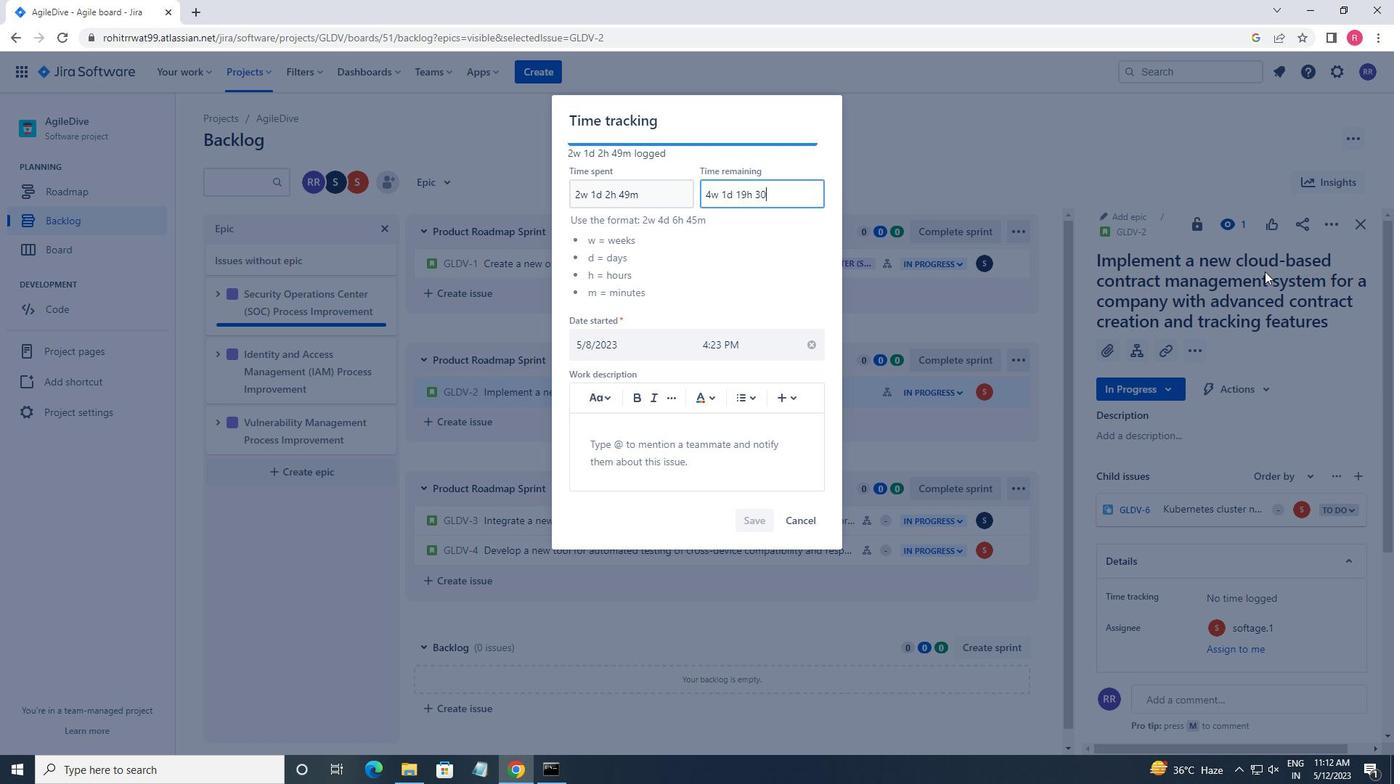 
Action: Mouse moved to (749, 521)
Screenshot: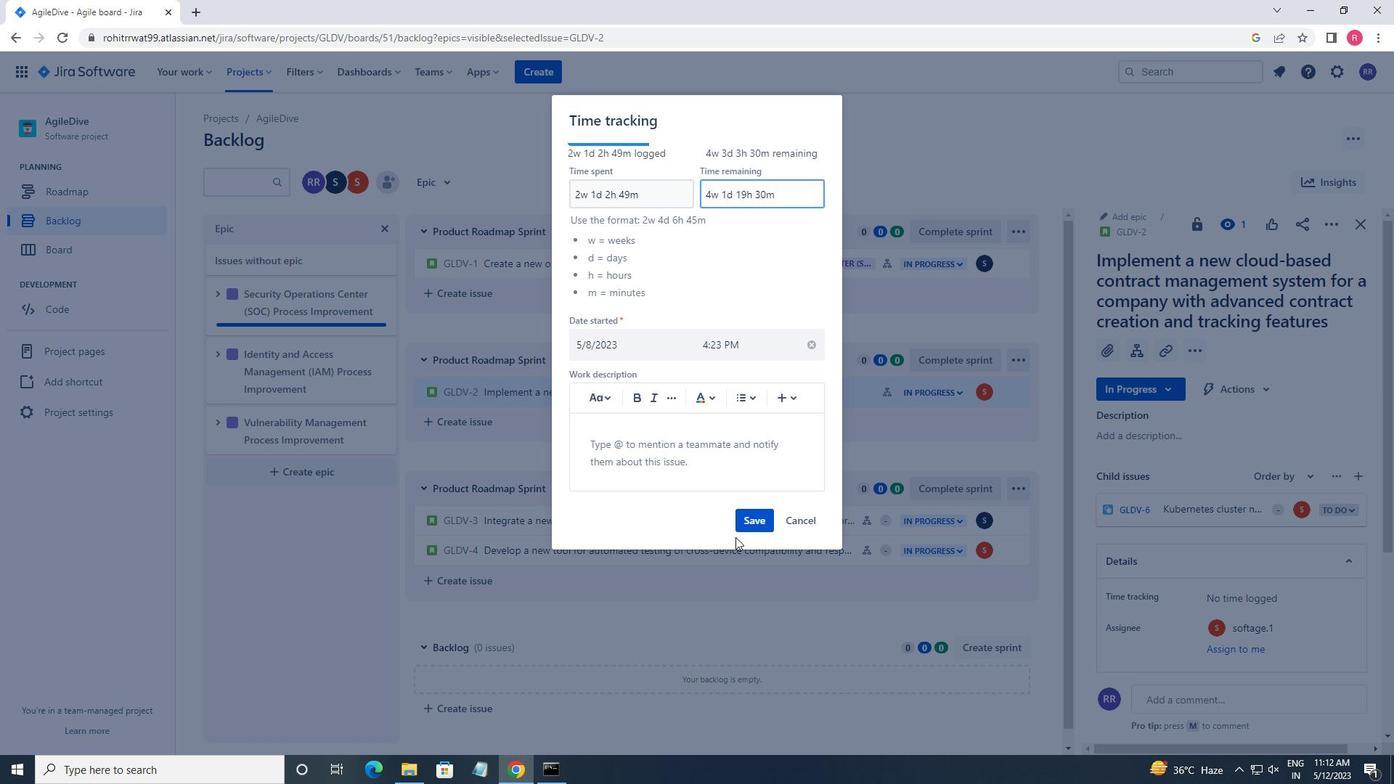 
Action: Mouse pressed left at (749, 521)
Screenshot: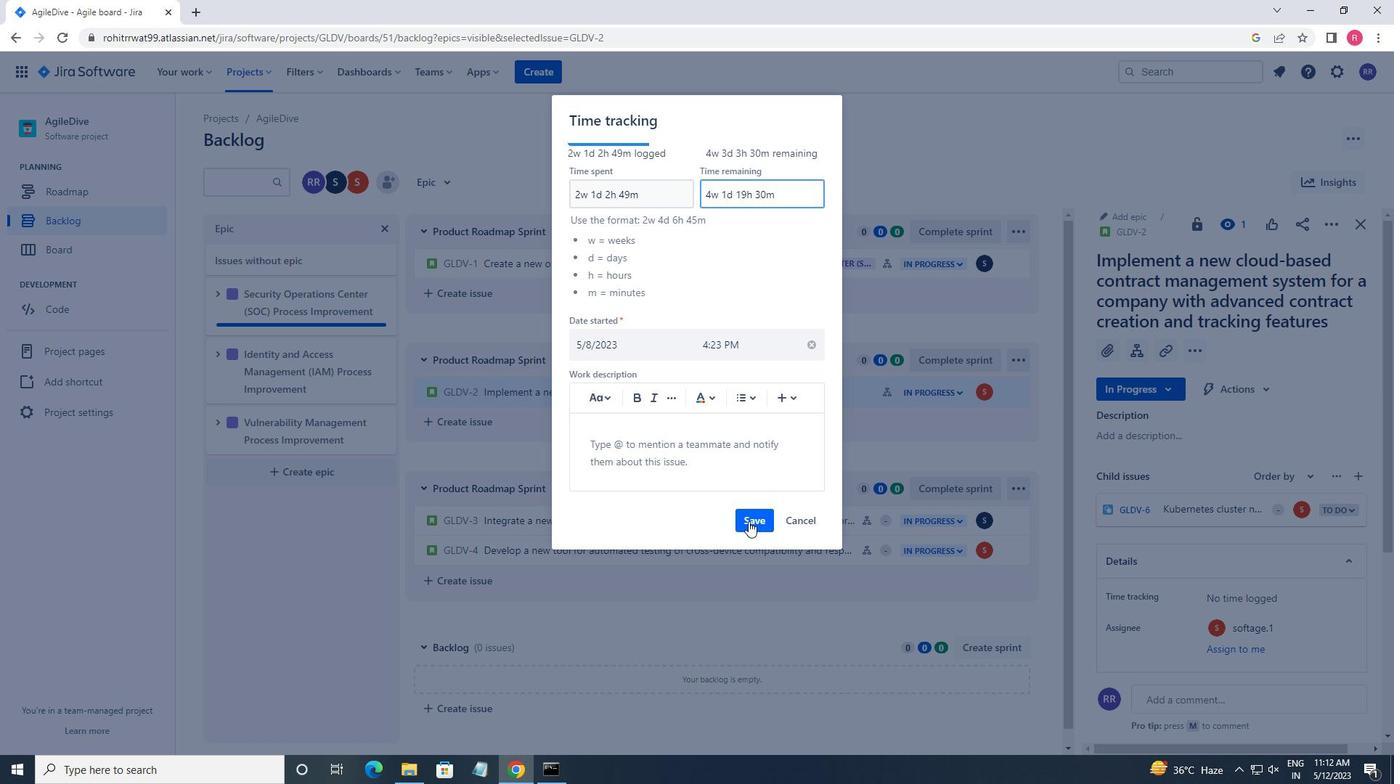 
Action: Mouse moved to (1327, 229)
Screenshot: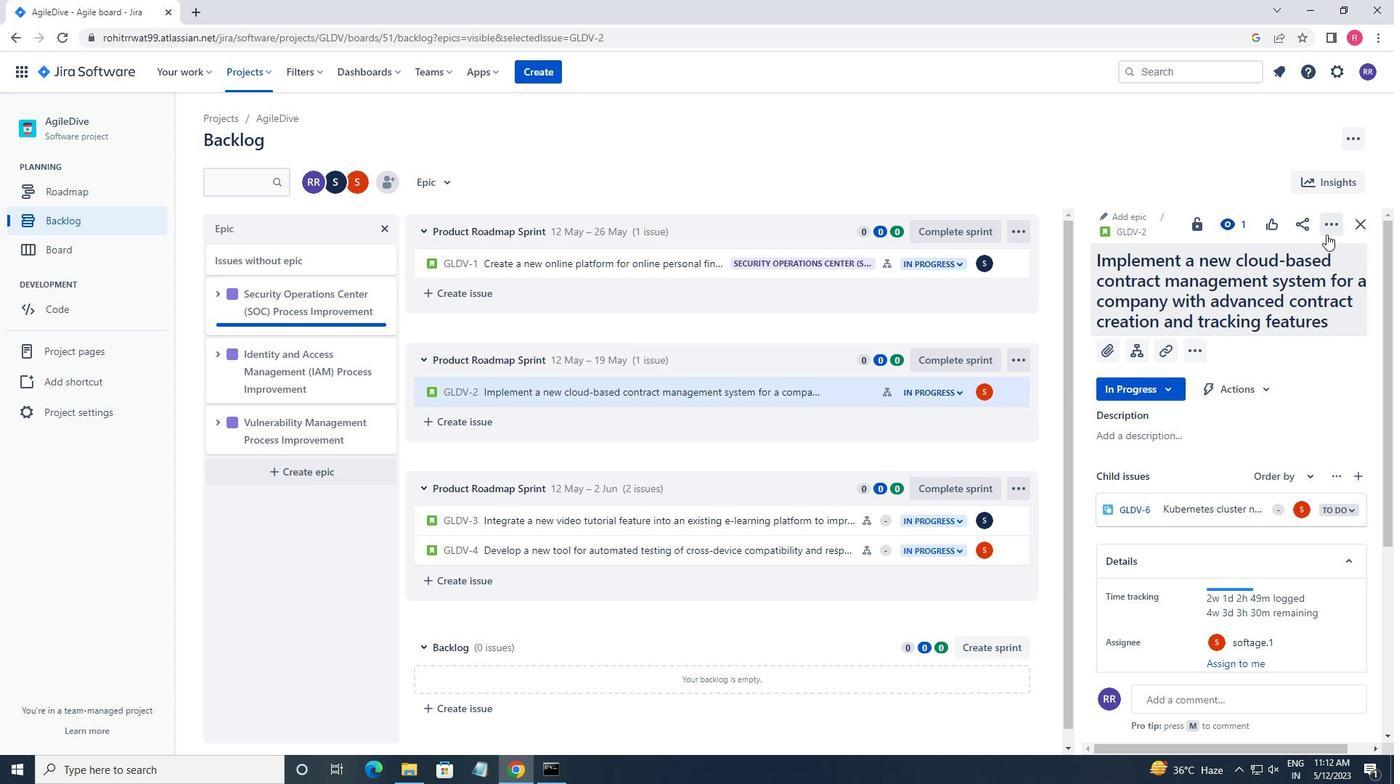 
Action: Mouse pressed left at (1327, 229)
Screenshot: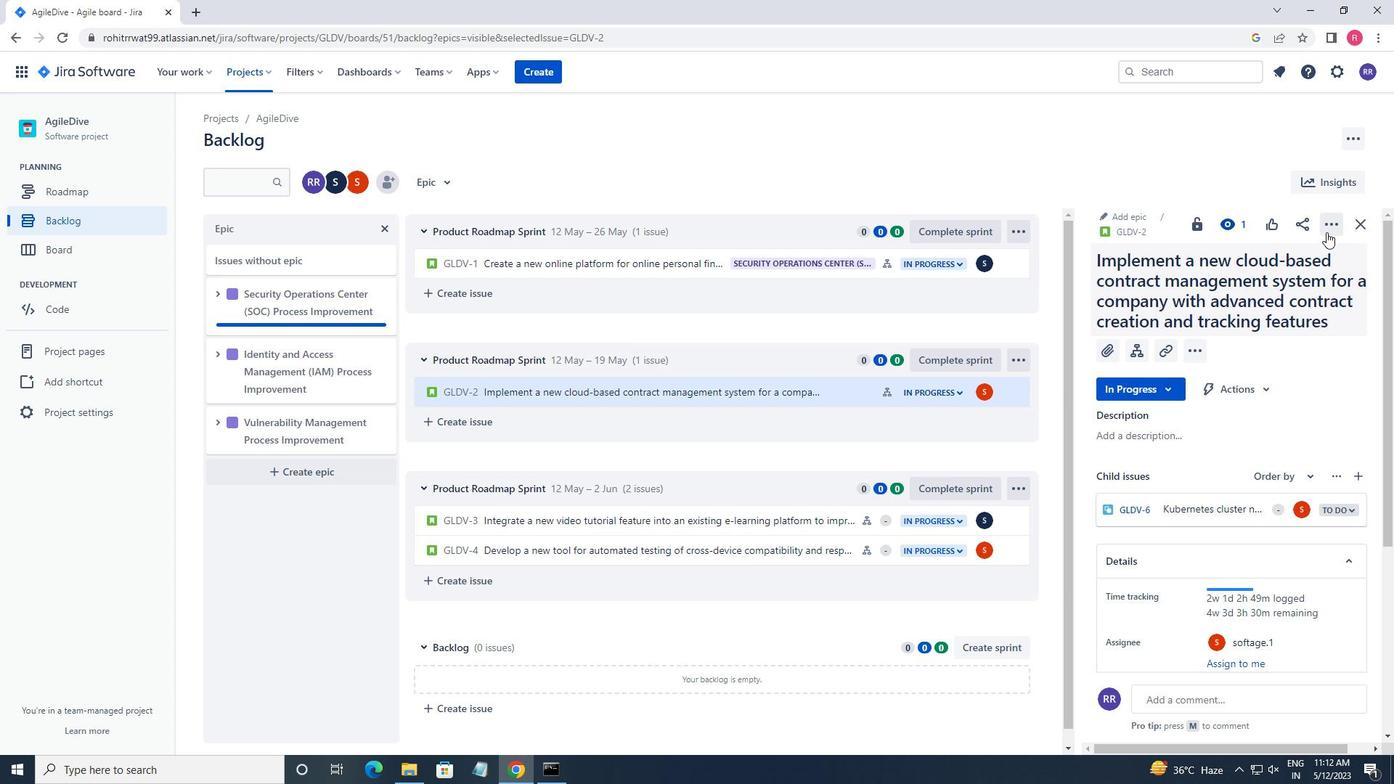 
Action: Mouse moved to (1274, 420)
Screenshot: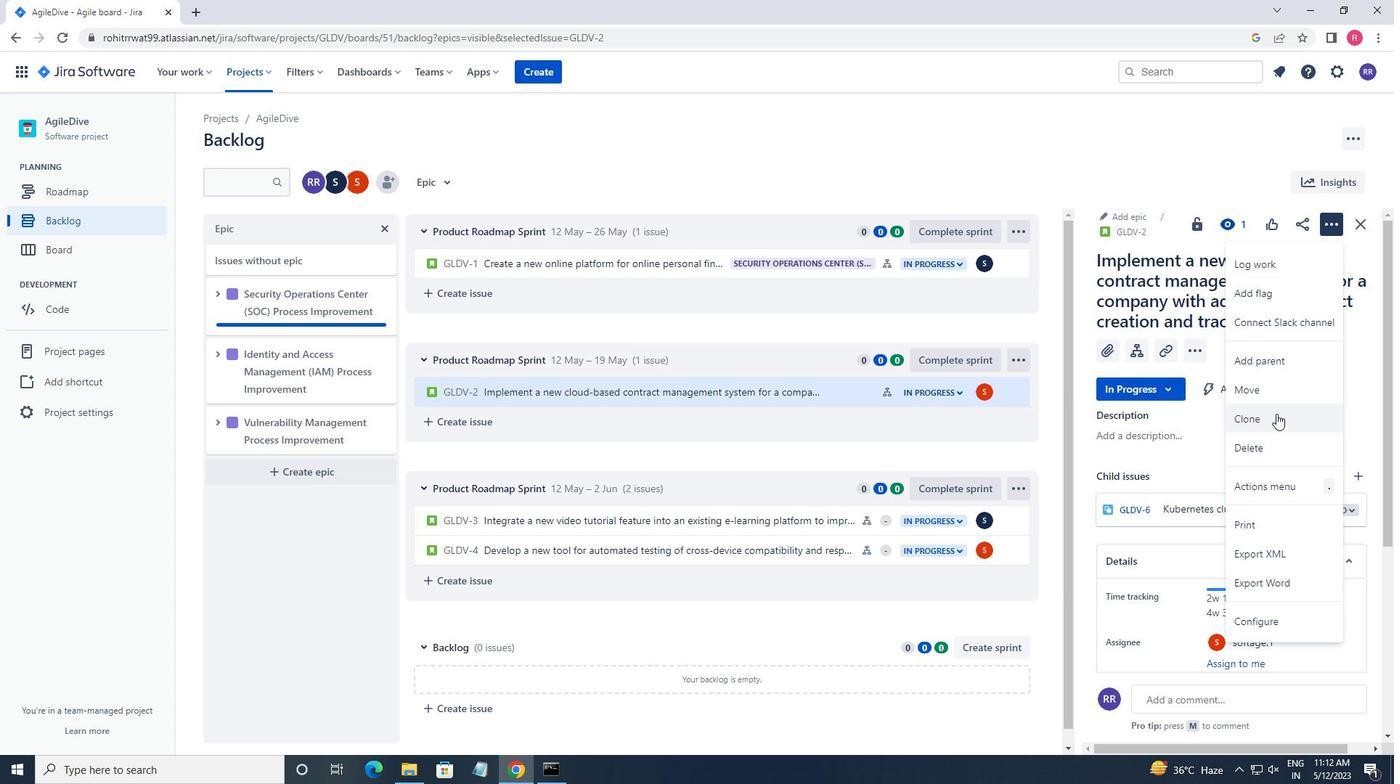 
Action: Mouse pressed left at (1274, 420)
Screenshot: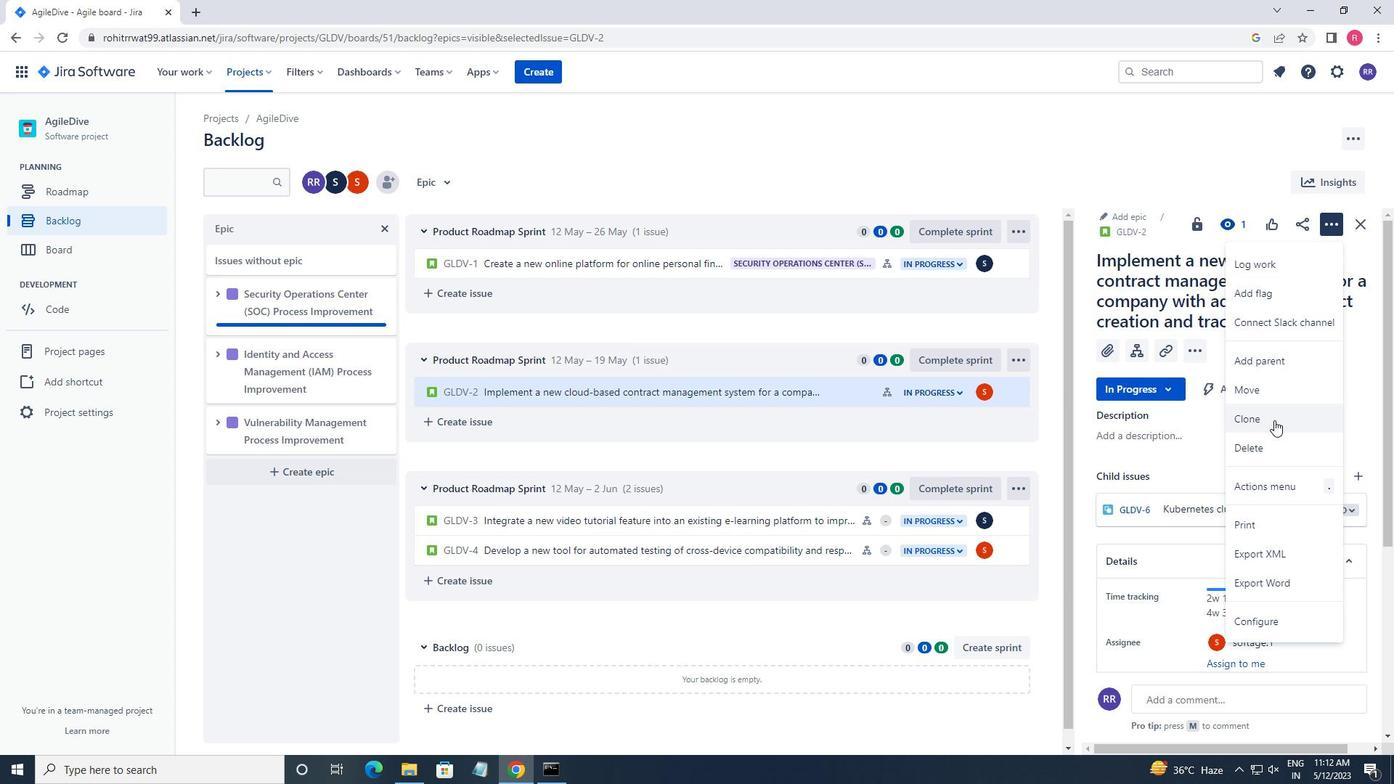 
Action: Mouse moved to (797, 308)
Screenshot: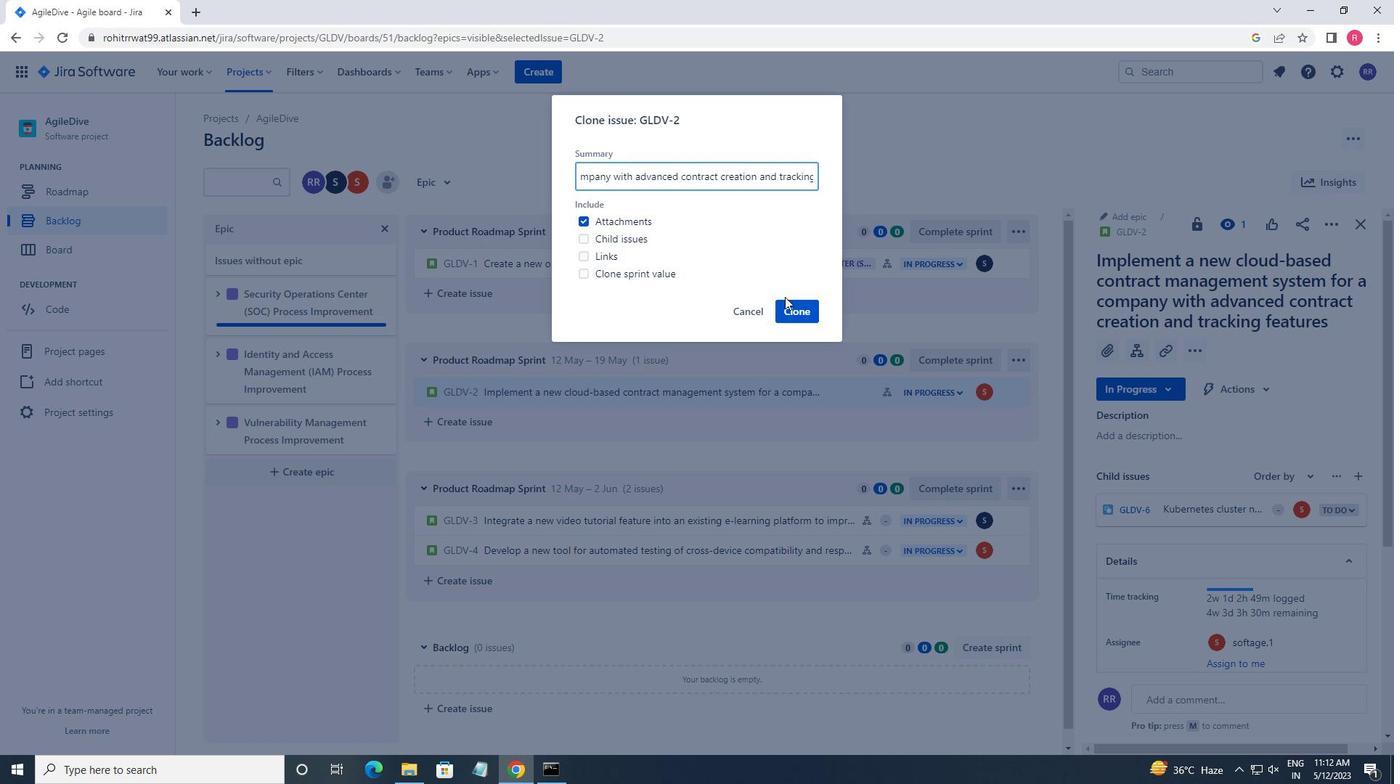 
Action: Mouse pressed left at (797, 308)
Screenshot: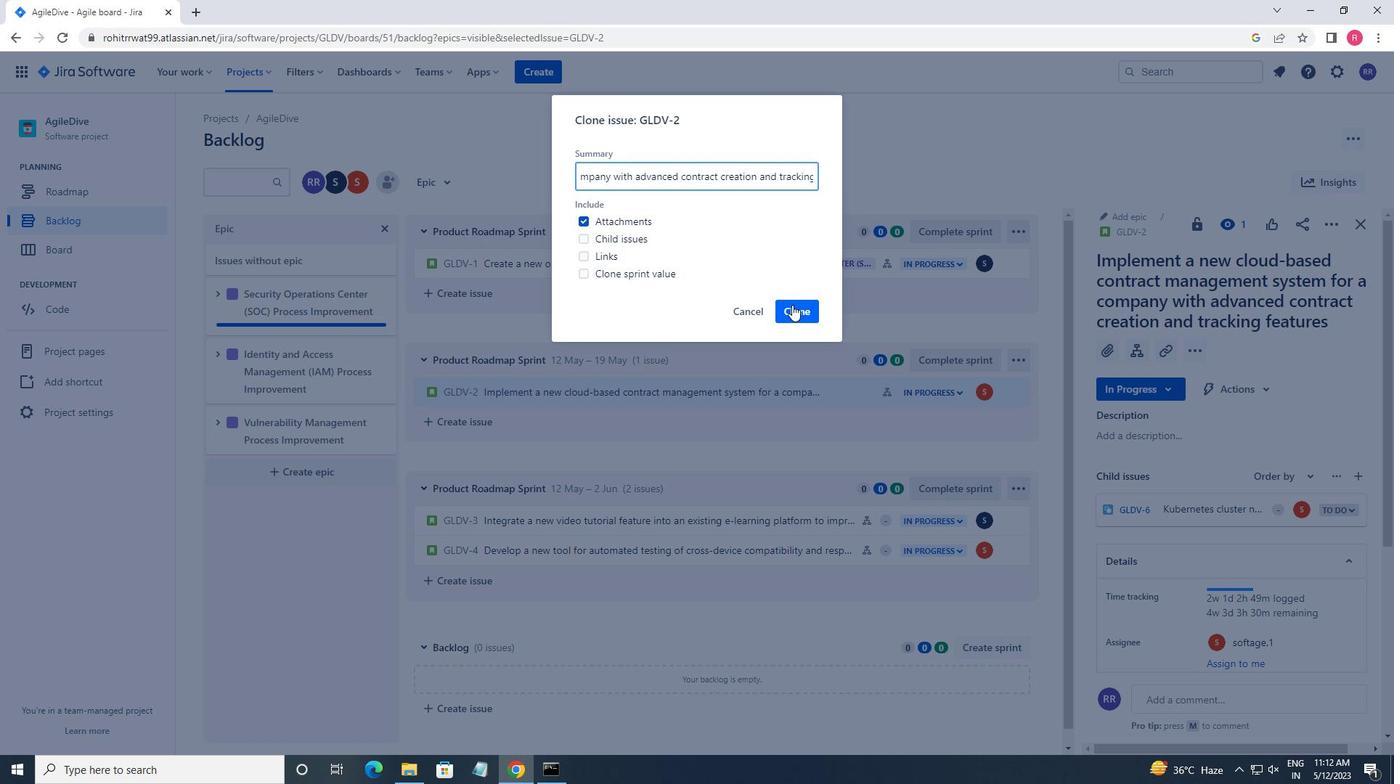
Action: Mouse moved to (826, 397)
Screenshot: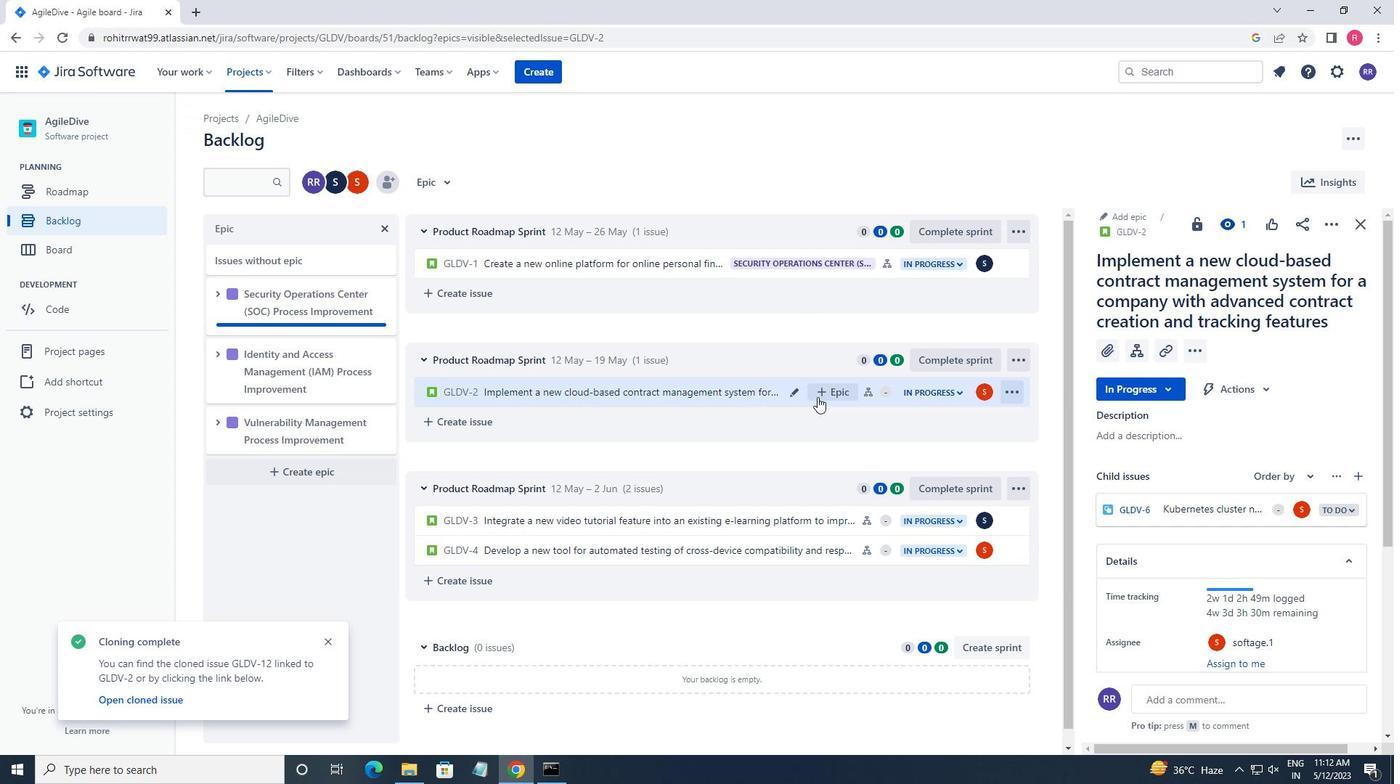 
Action: Mouse pressed left at (826, 397)
Screenshot: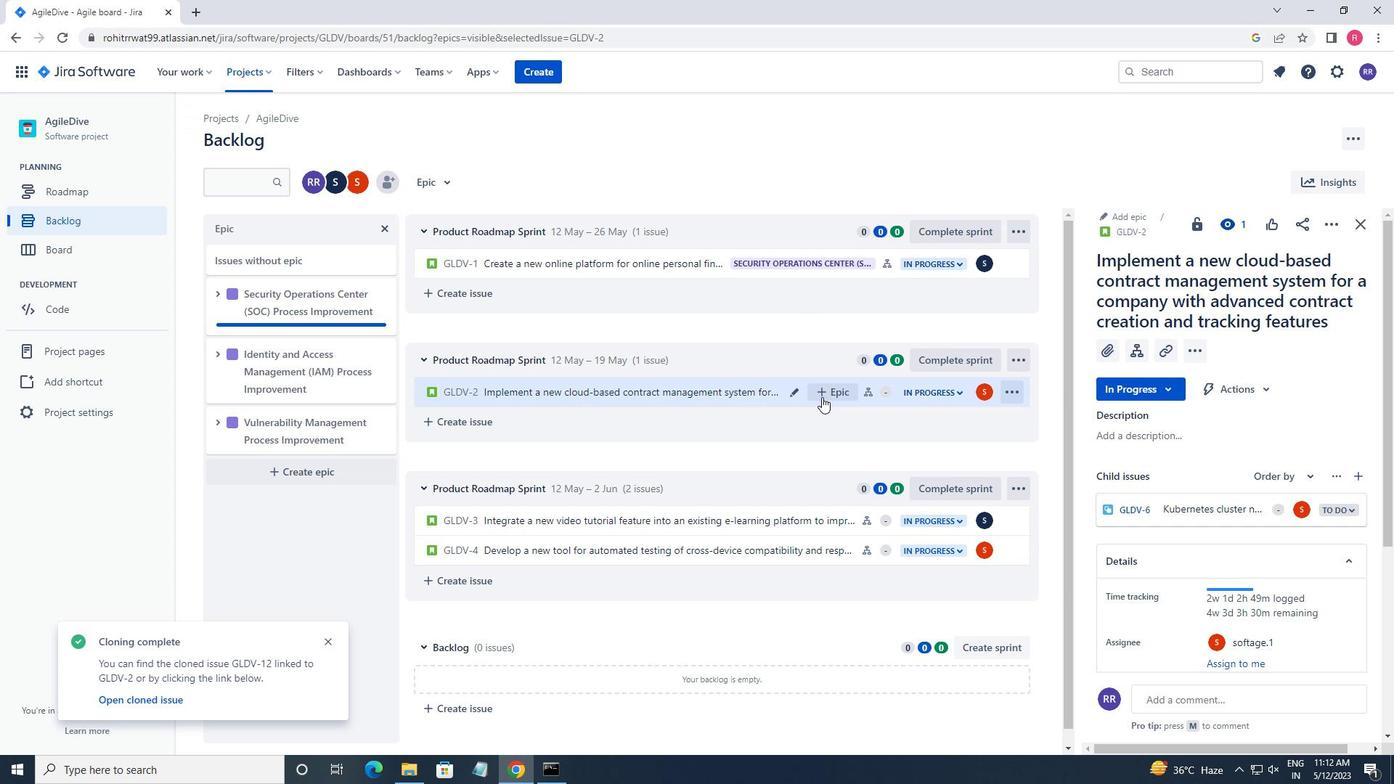 
Action: Mouse moved to (878, 493)
Screenshot: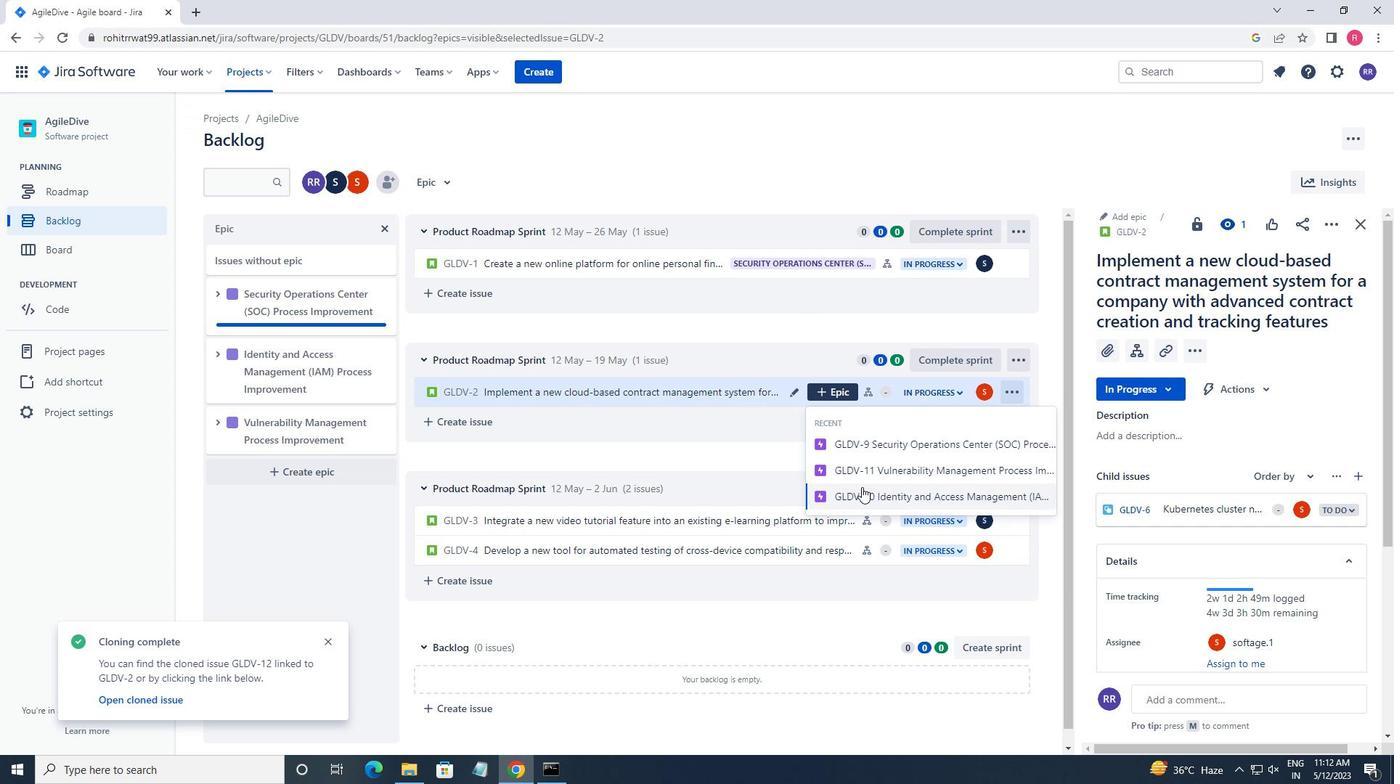 
Action: Mouse pressed left at (878, 493)
Screenshot: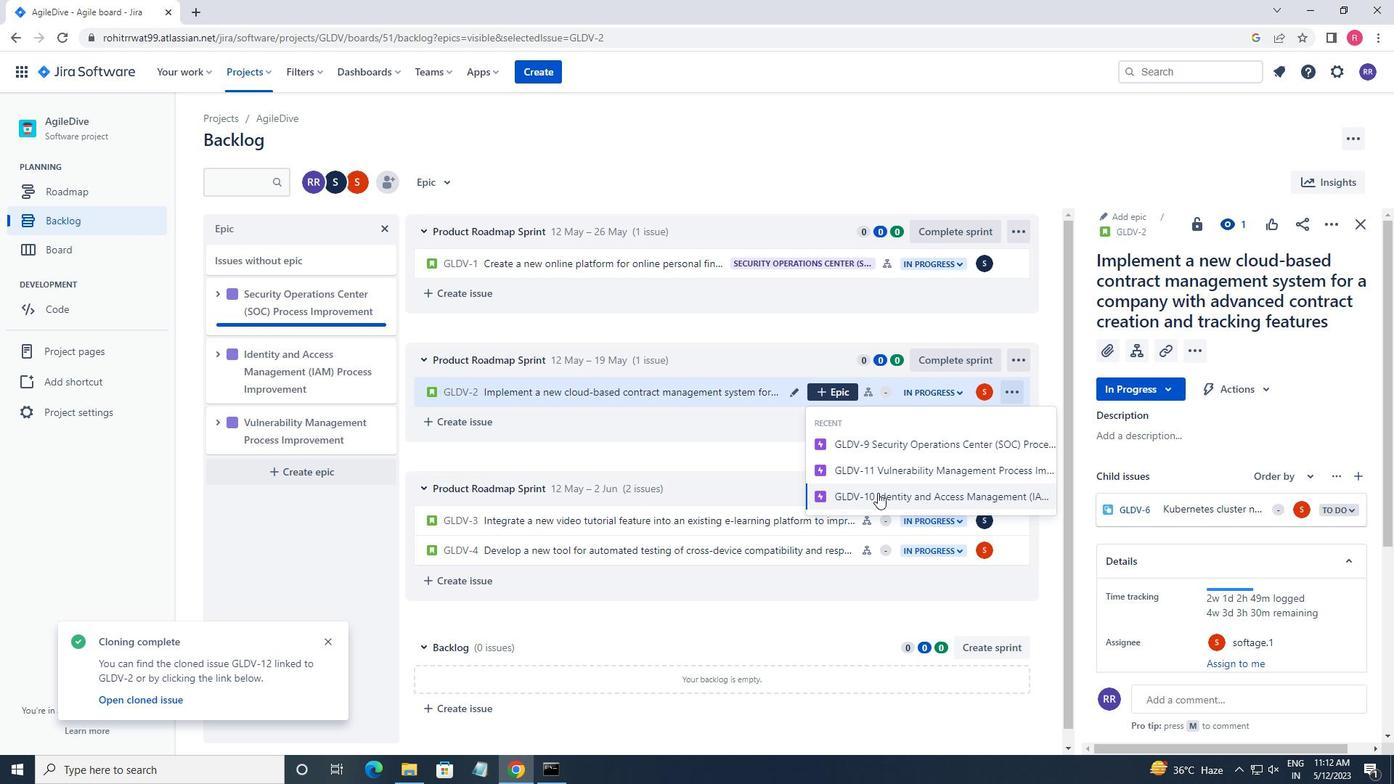 
